 Task: Open Card Training Workshop Planning in Board Resource Allocation Solutions to Workspace Fleet Management and add a team member Softage.3@softage.net, a label Blue, a checklist Project Management Training, an attachment from your computer, a color Blue and finally, add a card description 'Create design mockups for new product' and a comment 'Given the potential impact of this task on our company environmental impact, let us ensure that we approach it with a sense of sustainability and responsibility.'. Add a start date 'Jan 07, 1900' with a due date 'Jan 14, 1900'
Action: Mouse moved to (534, 156)
Screenshot: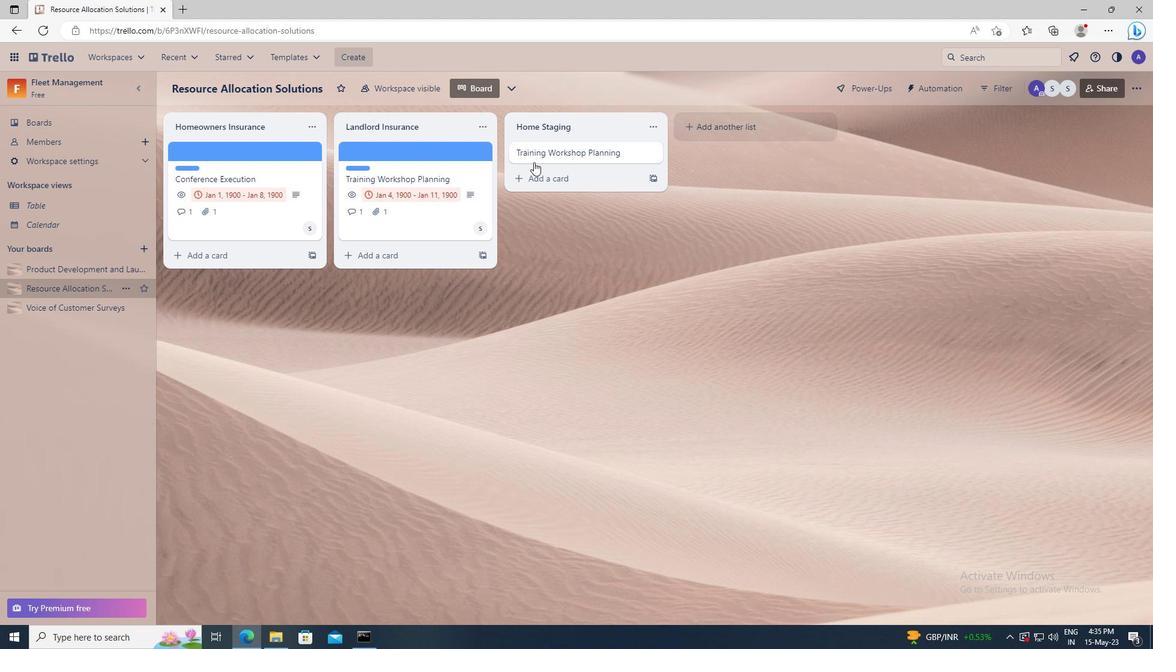 
Action: Mouse pressed left at (534, 156)
Screenshot: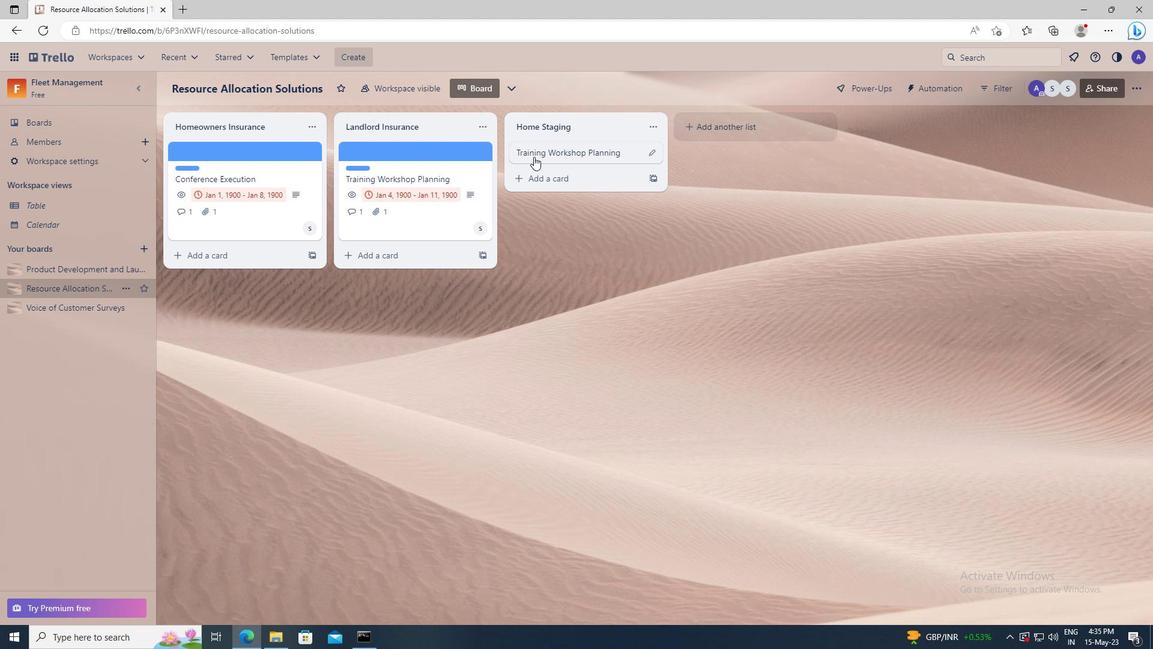 
Action: Mouse moved to (697, 188)
Screenshot: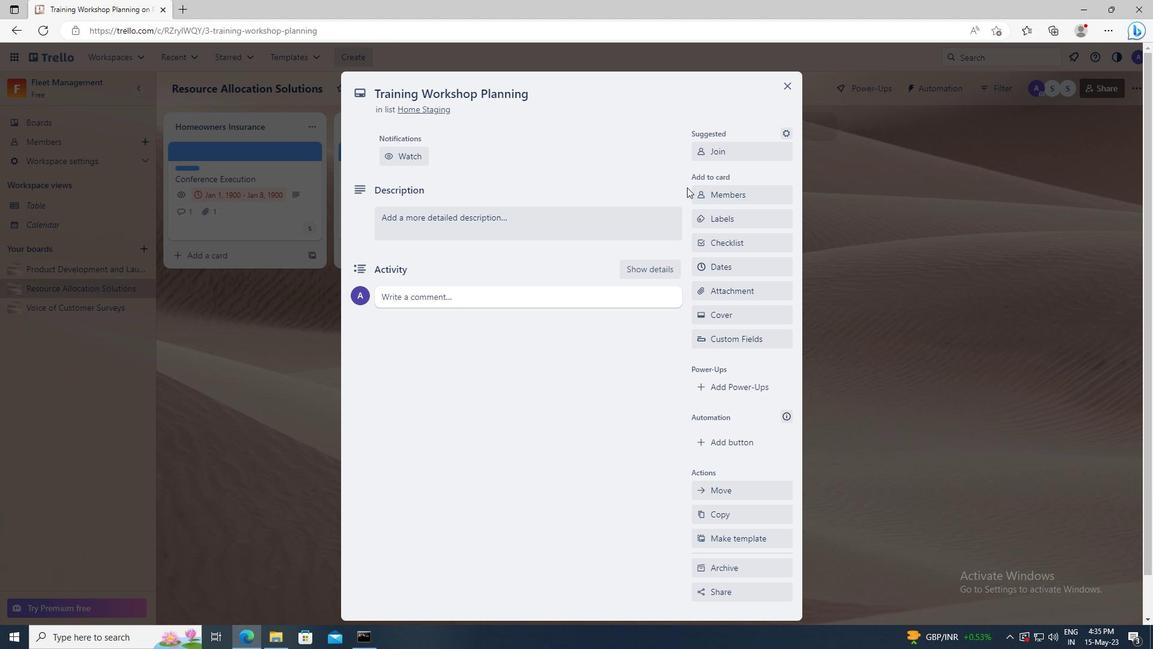 
Action: Mouse pressed left at (697, 188)
Screenshot: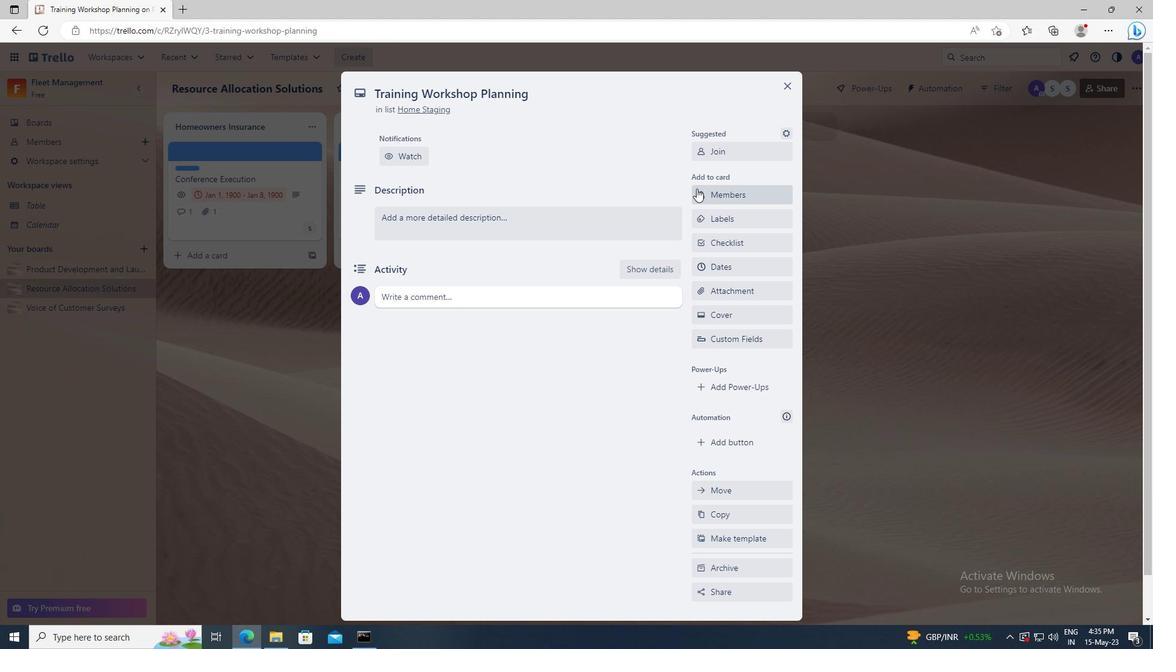 
Action: Mouse moved to (724, 247)
Screenshot: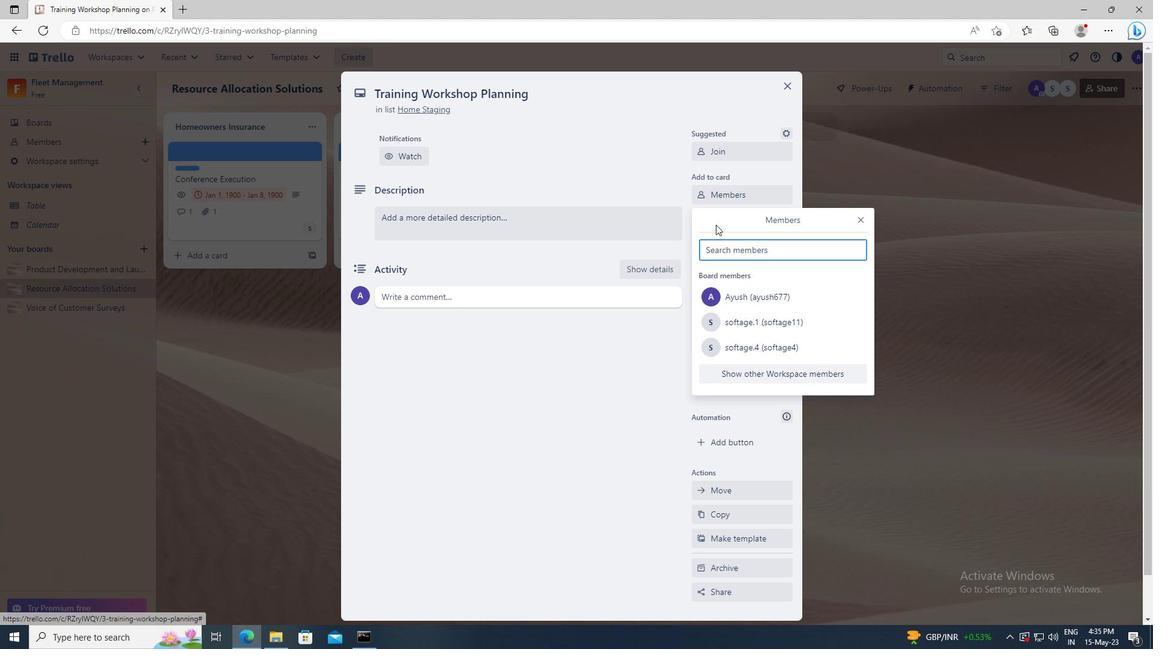 
Action: Mouse pressed left at (724, 247)
Screenshot: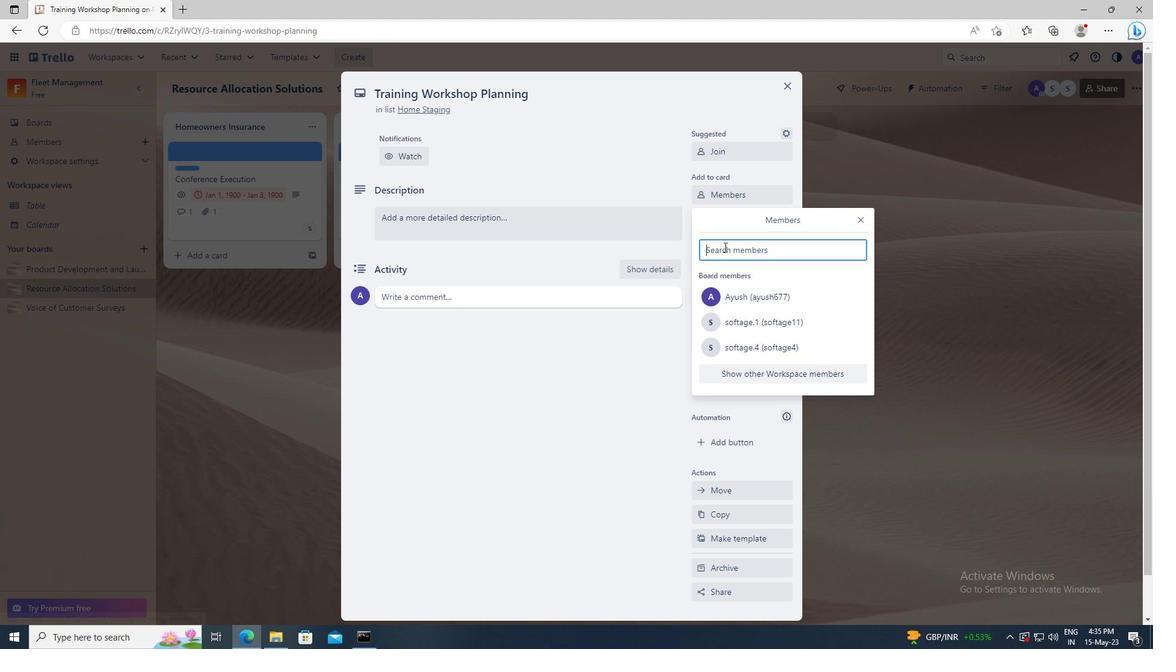 
Action: Key pressed <Key.shift>SOFTAGE.3
Screenshot: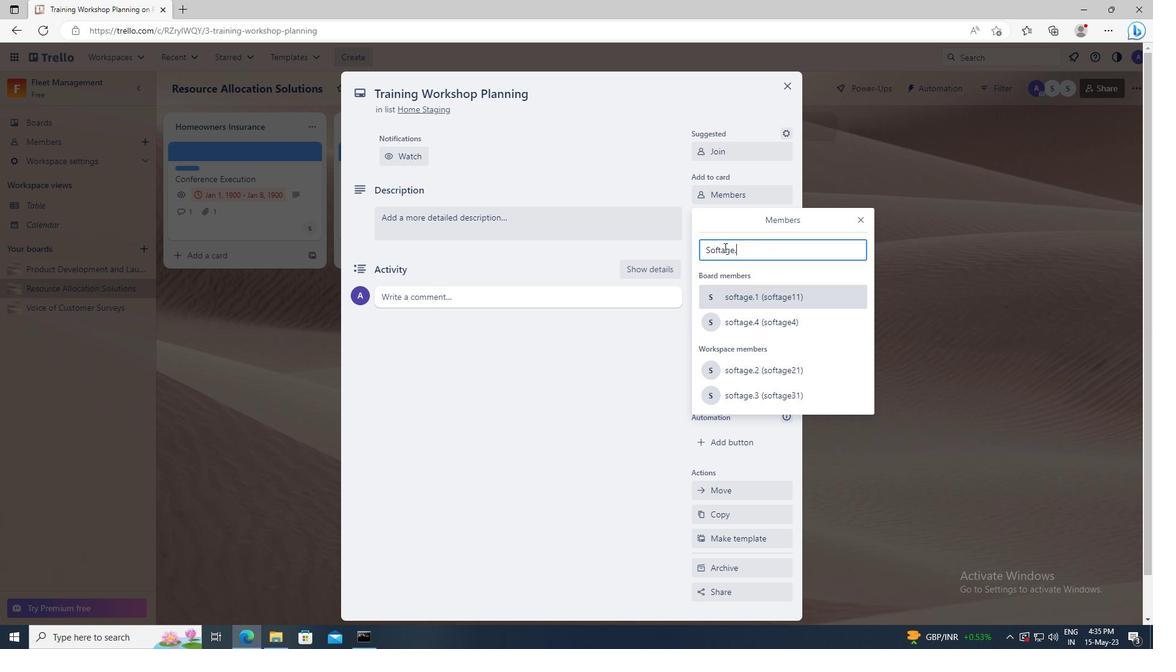 
Action: Mouse moved to (746, 361)
Screenshot: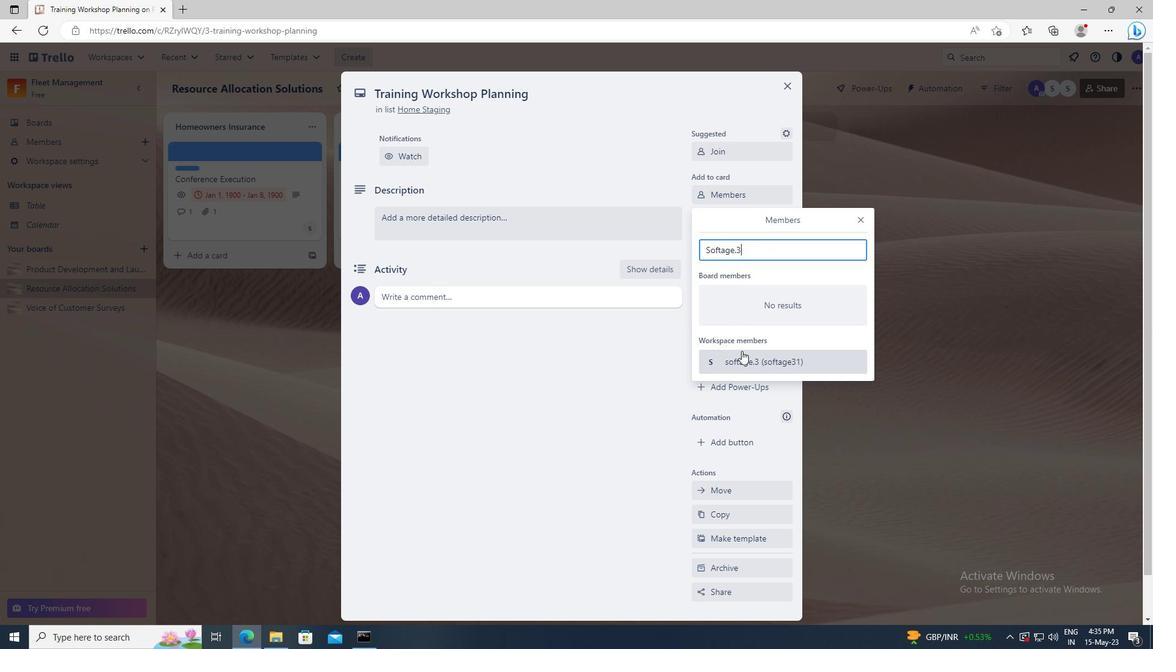 
Action: Mouse pressed left at (746, 361)
Screenshot: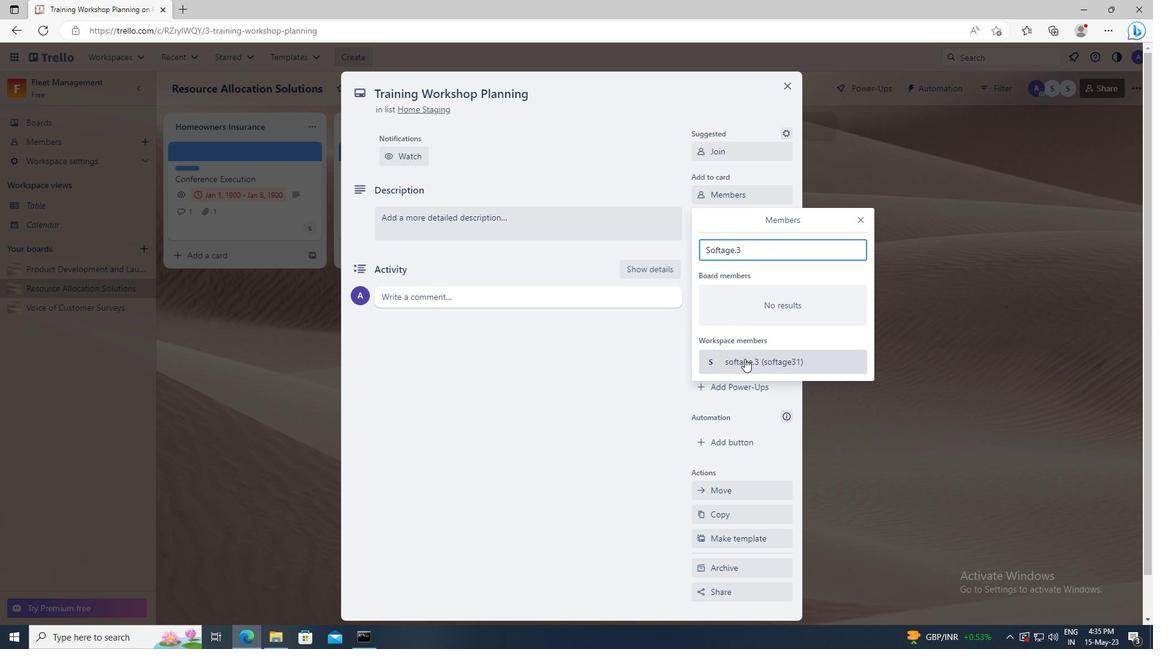 
Action: Mouse moved to (862, 221)
Screenshot: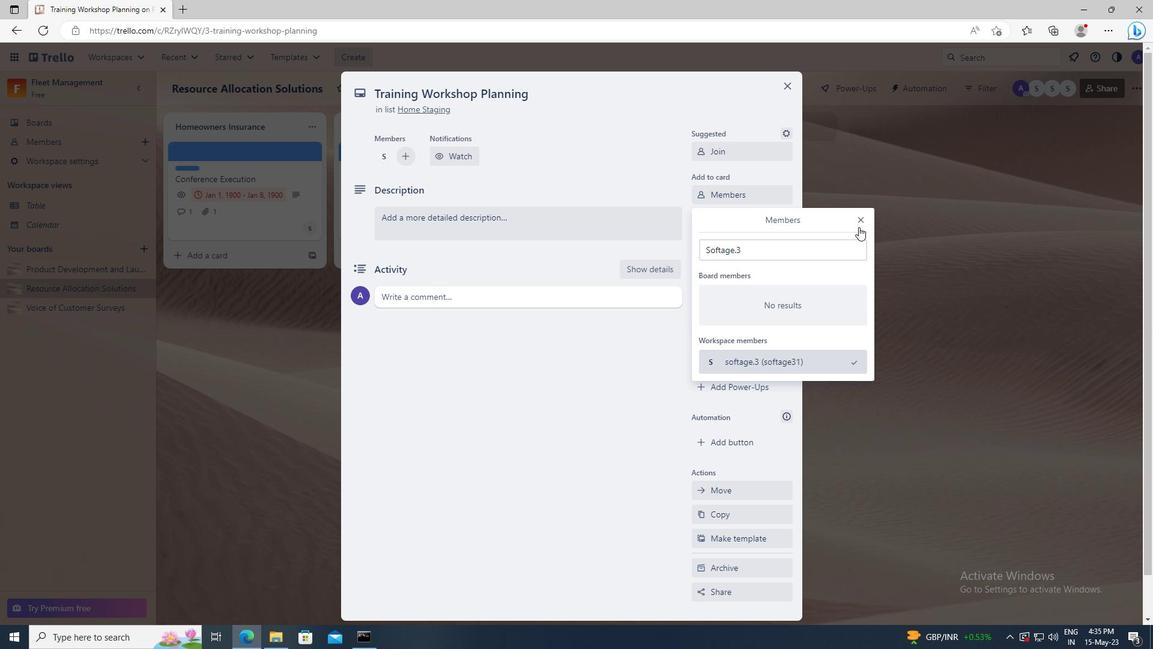 
Action: Mouse pressed left at (862, 221)
Screenshot: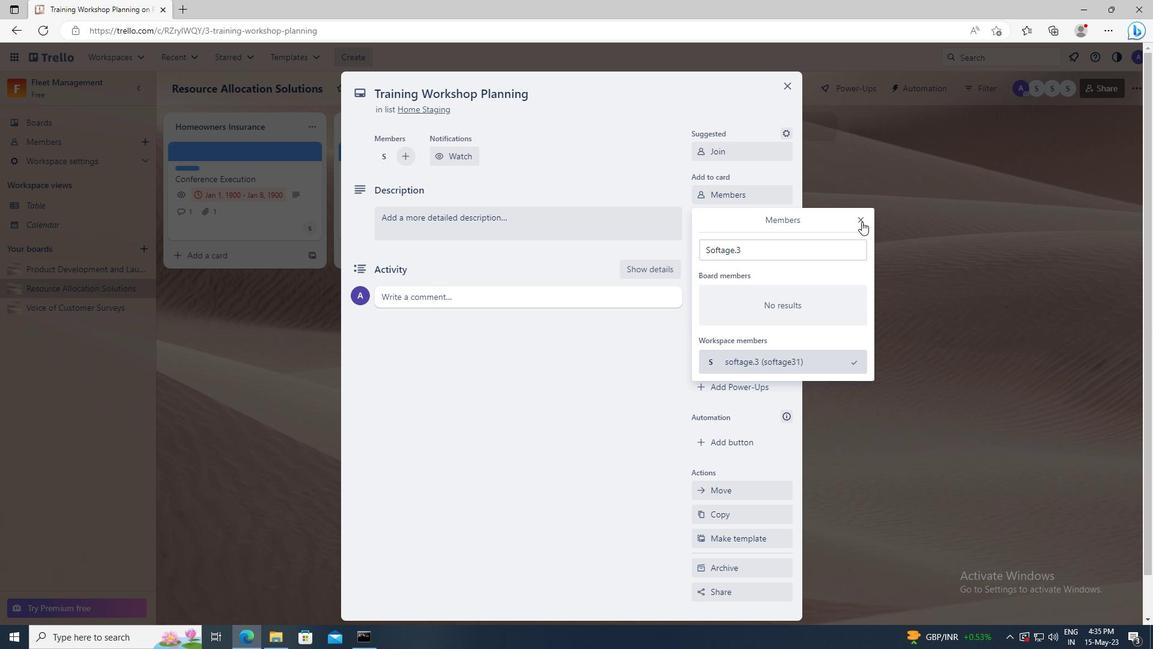 
Action: Mouse moved to (754, 218)
Screenshot: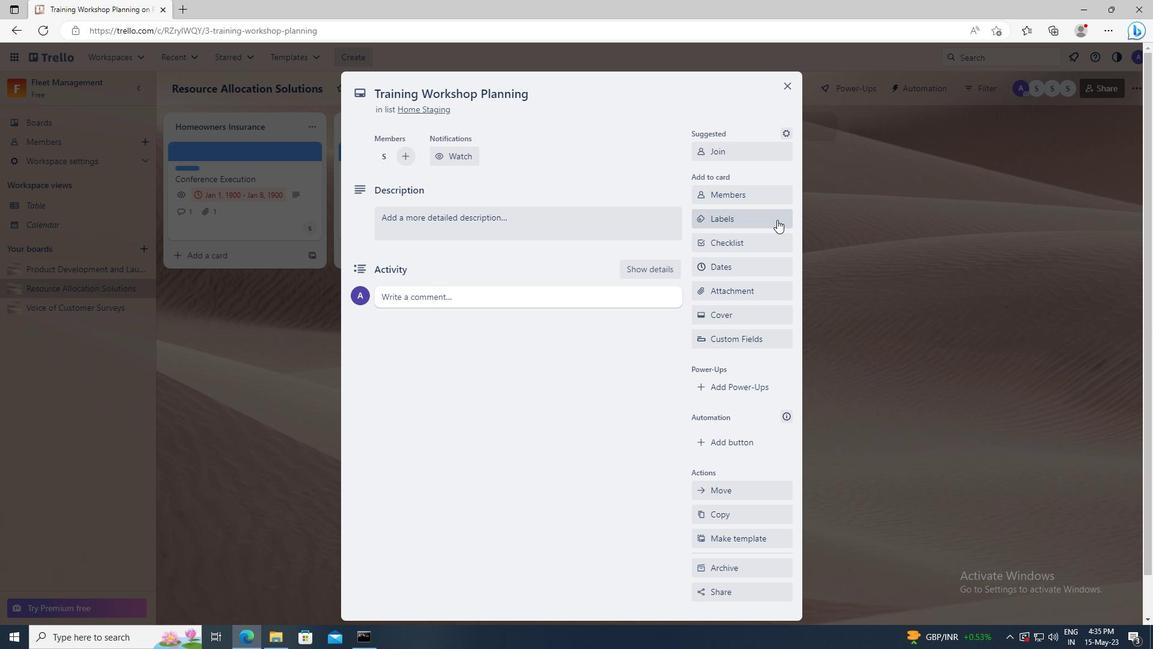 
Action: Mouse pressed left at (754, 218)
Screenshot: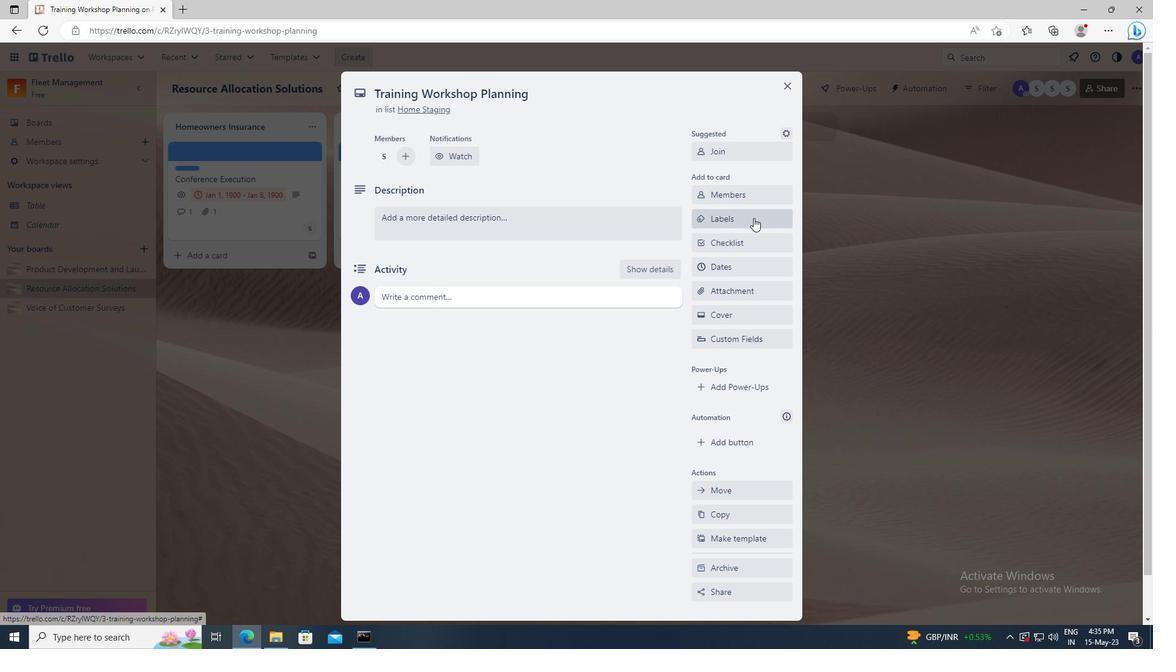 
Action: Mouse moved to (774, 453)
Screenshot: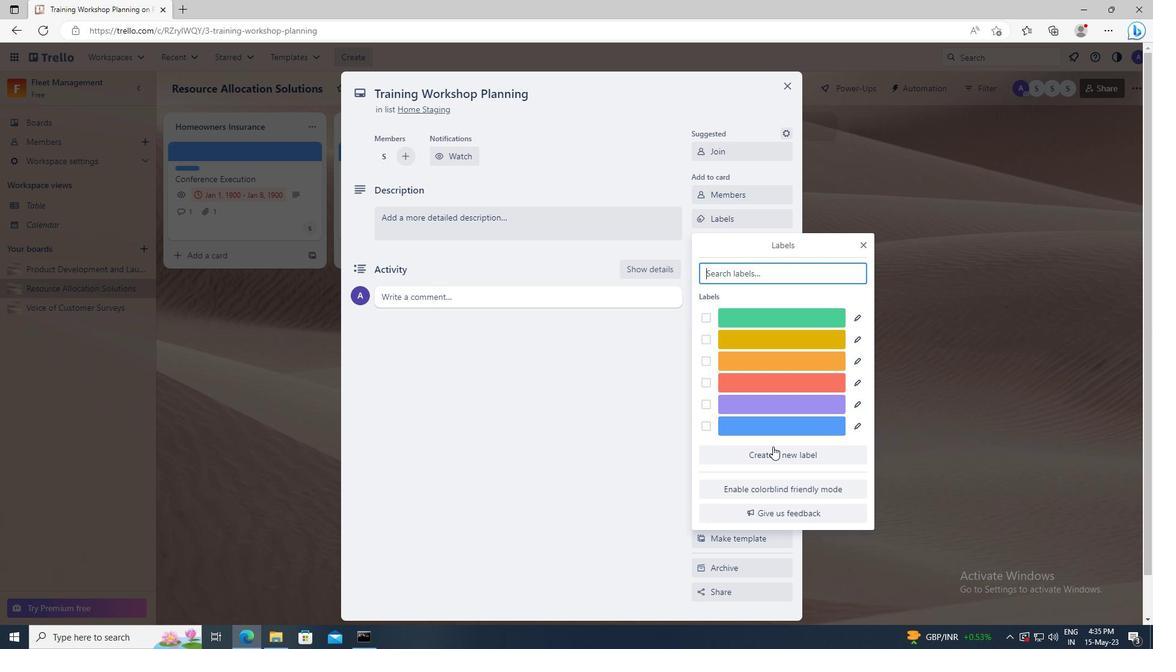 
Action: Mouse pressed left at (774, 453)
Screenshot: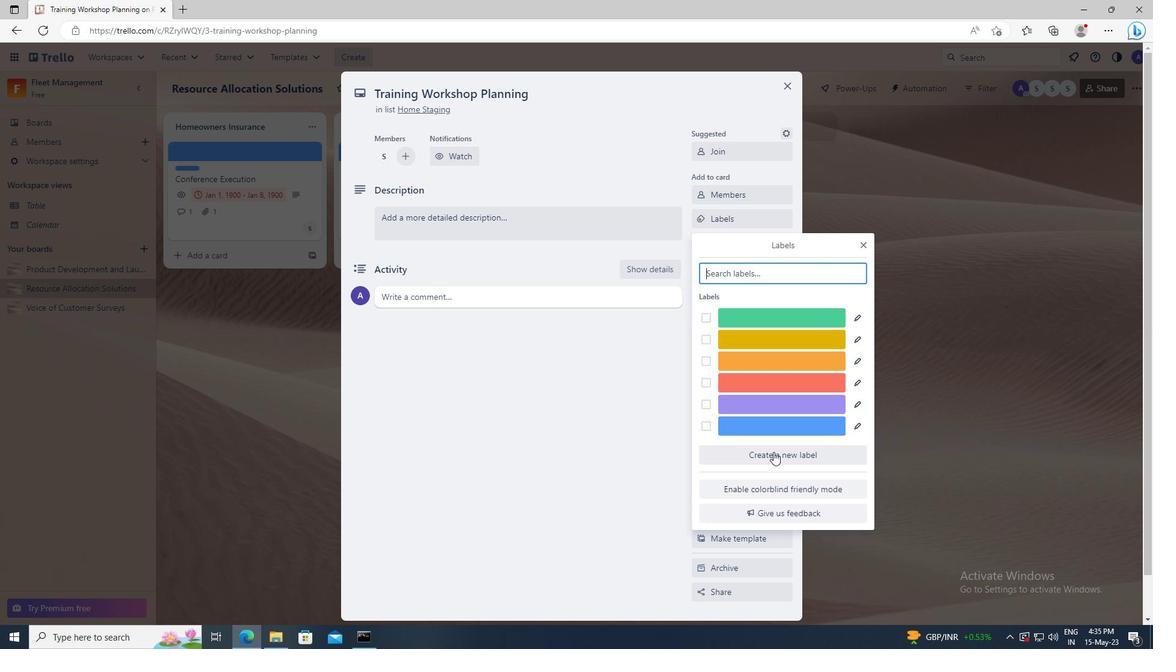 
Action: Mouse moved to (719, 485)
Screenshot: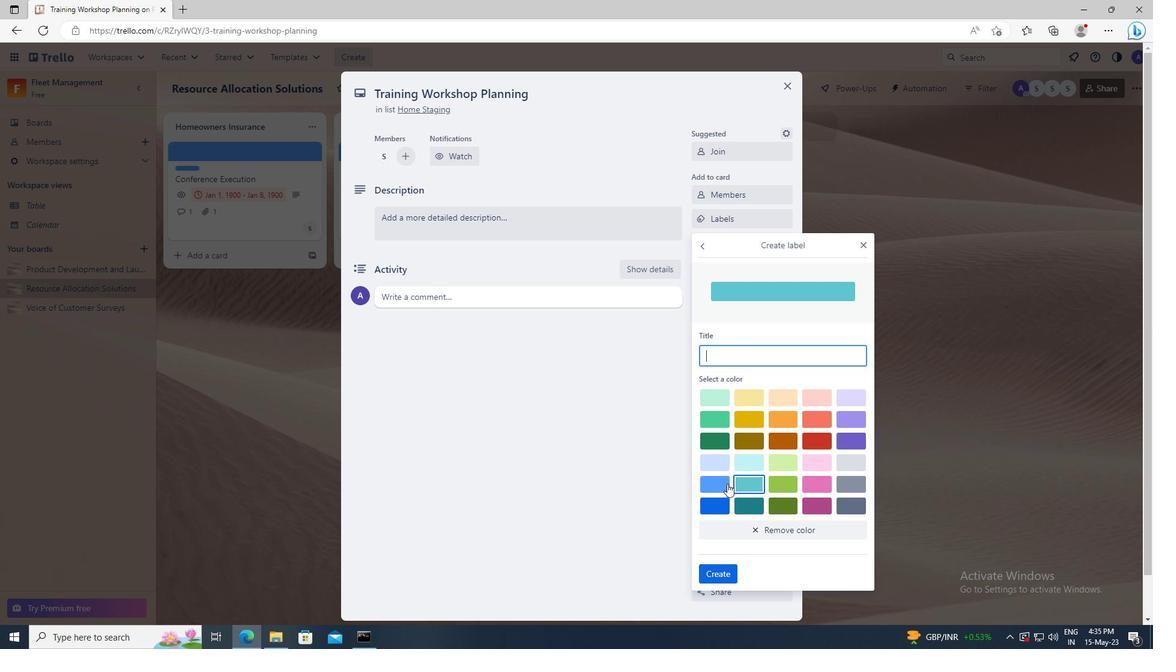 
Action: Mouse pressed left at (719, 485)
Screenshot: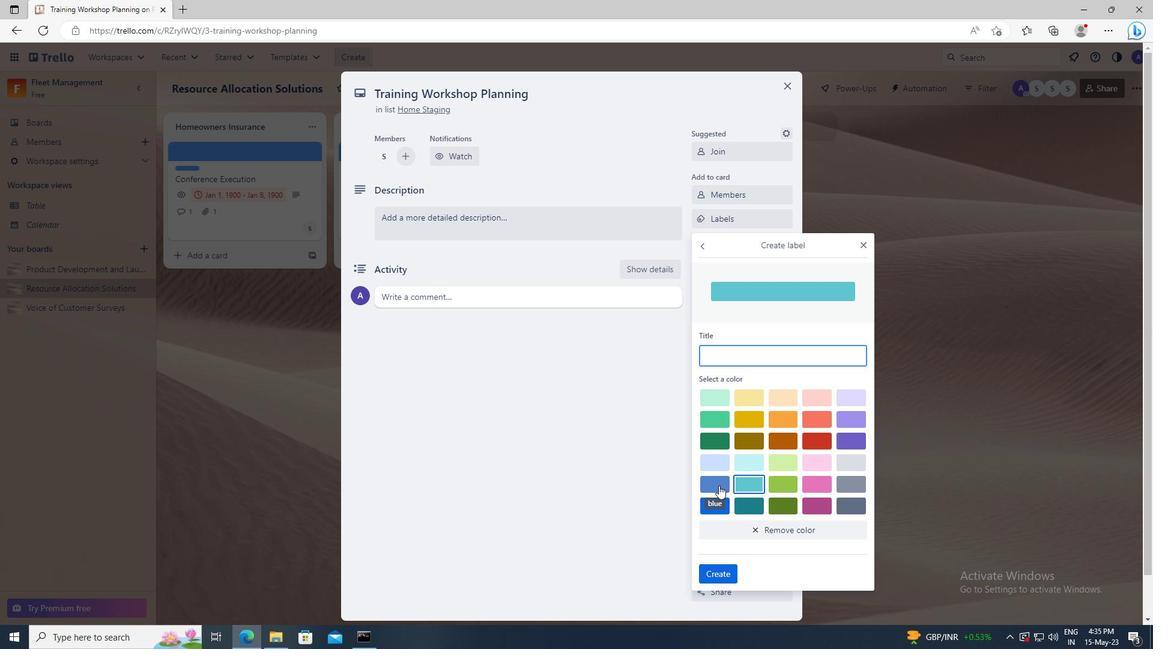 
Action: Mouse moved to (719, 573)
Screenshot: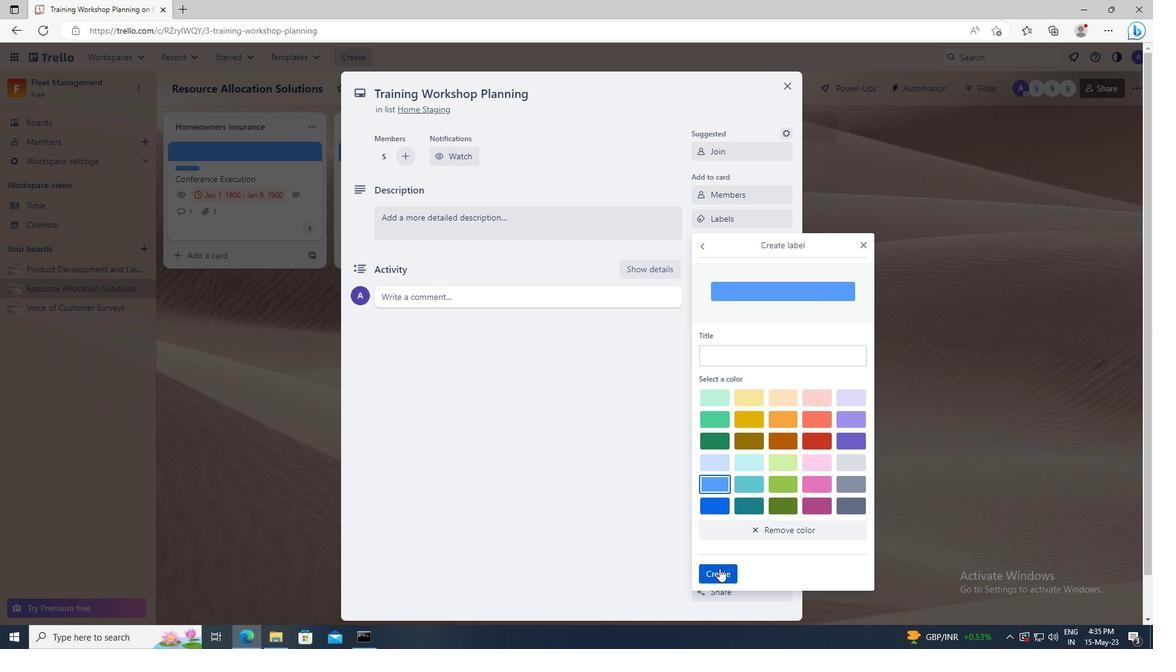 
Action: Mouse pressed left at (719, 573)
Screenshot: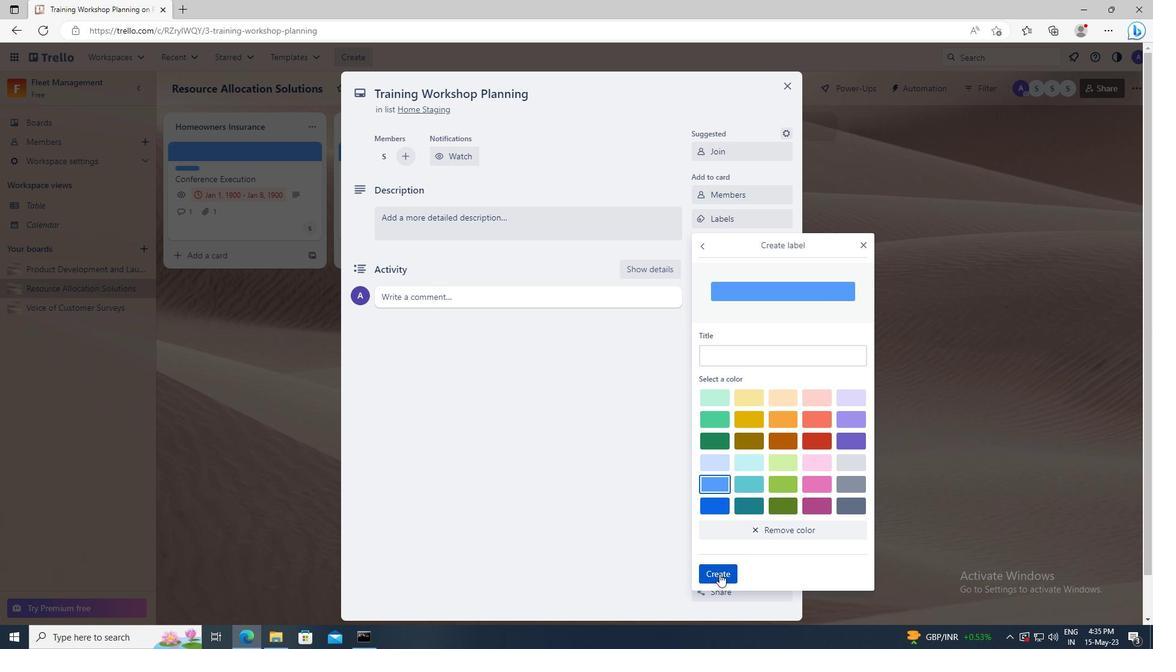 
Action: Mouse moved to (867, 245)
Screenshot: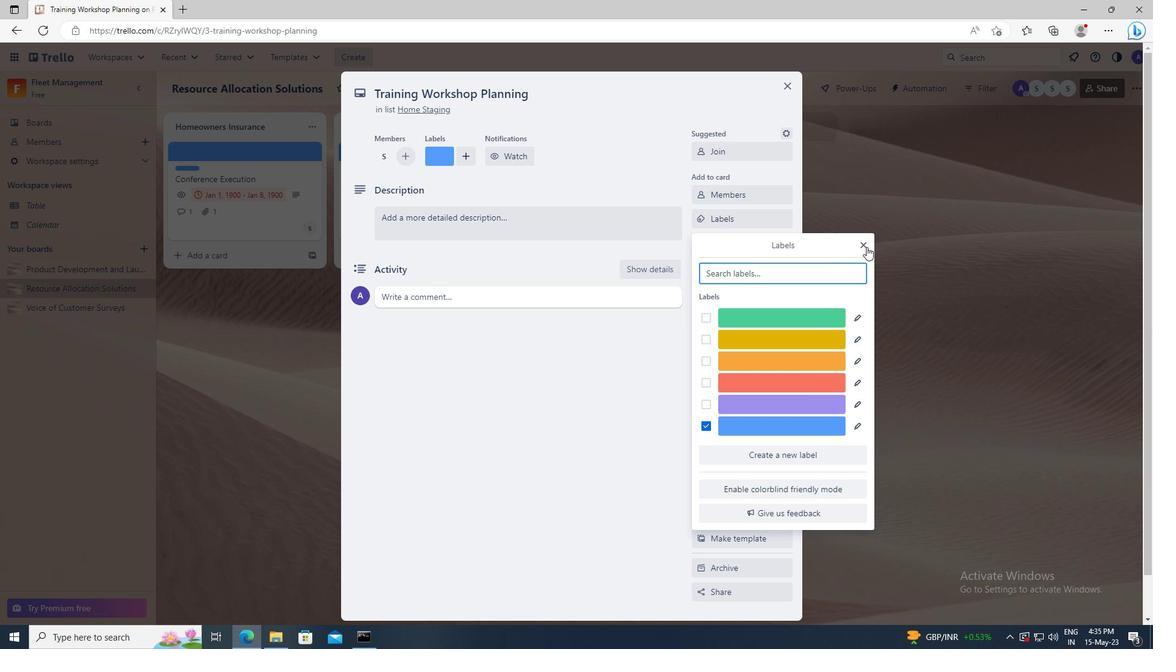 
Action: Mouse pressed left at (867, 245)
Screenshot: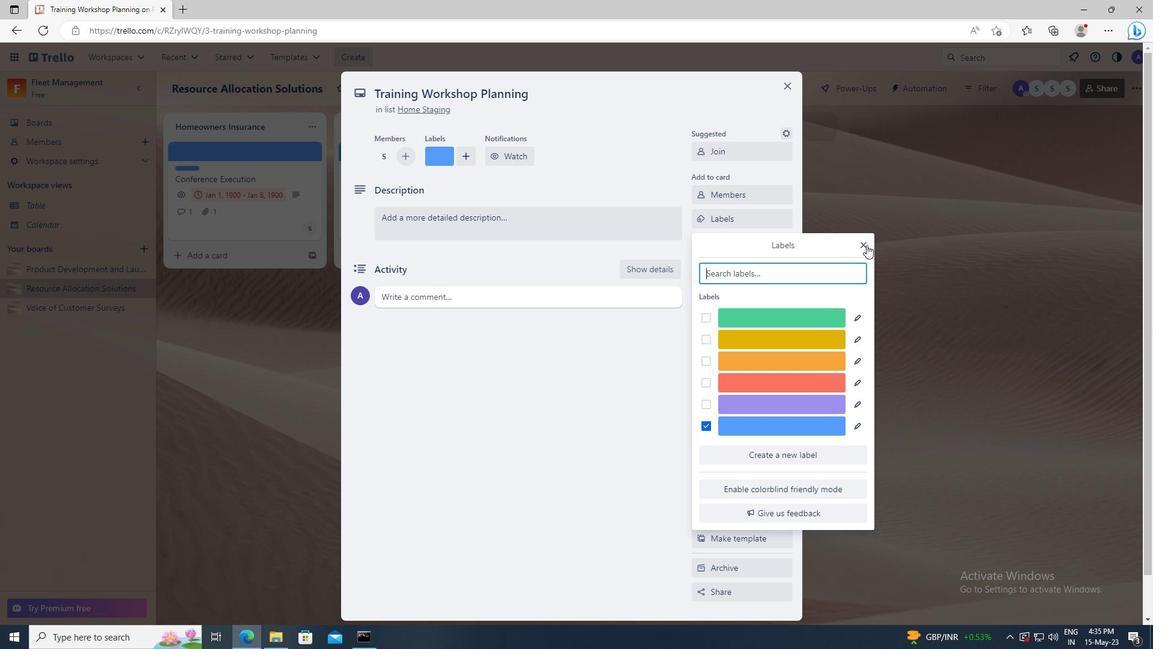 
Action: Mouse moved to (705, 245)
Screenshot: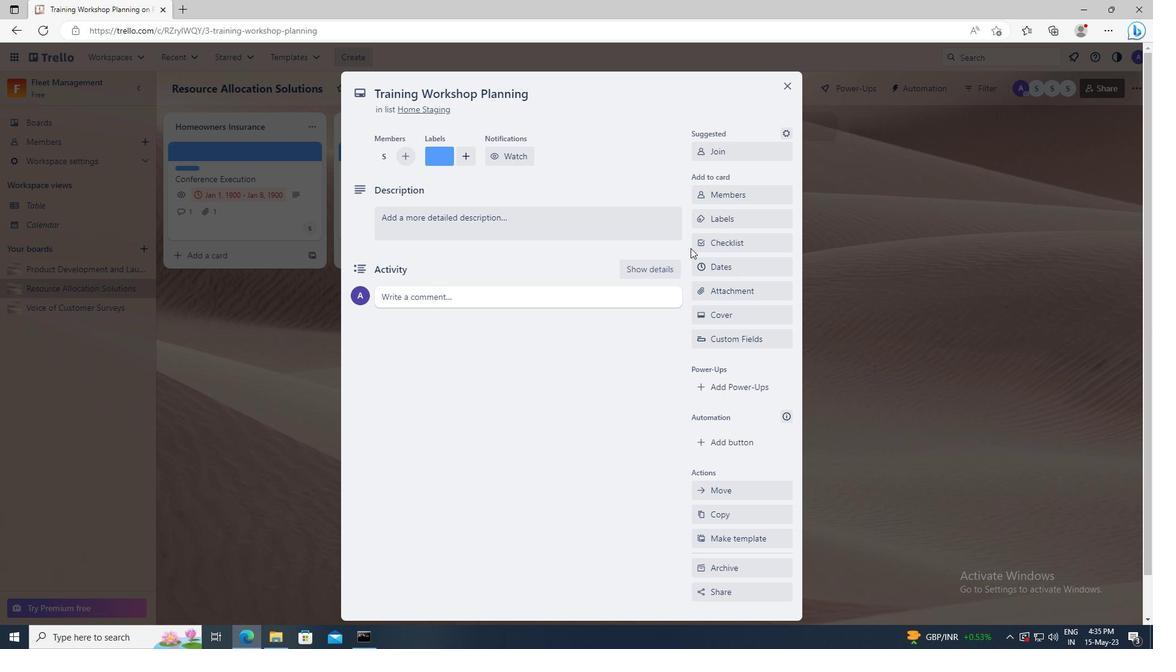 
Action: Mouse pressed left at (705, 245)
Screenshot: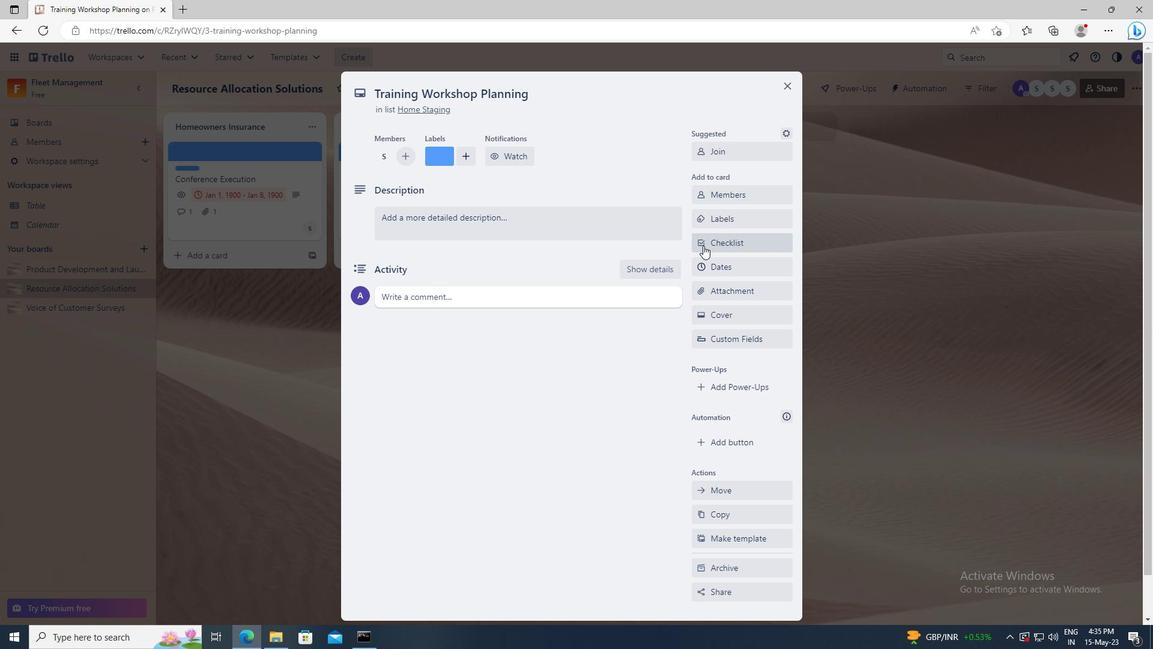 
Action: Key pressed <Key.shift>PROJECT<Key.space><Key.shift>MANAGEMENT<Key.space><Key.shift>TRAINING
Screenshot: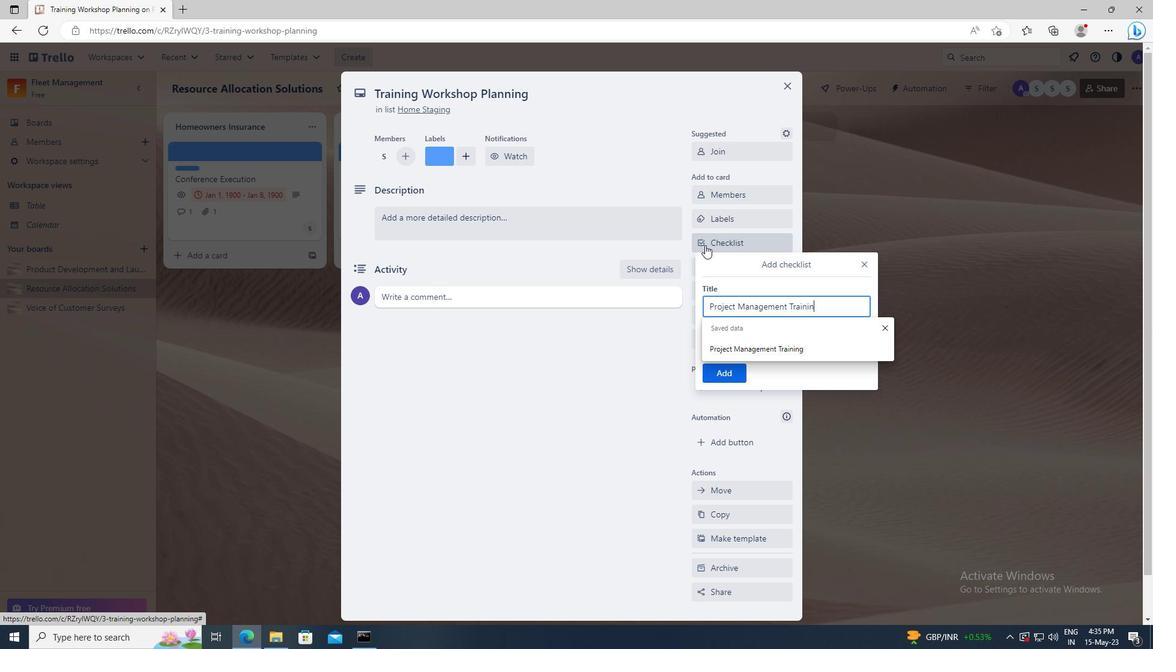 
Action: Mouse moved to (724, 376)
Screenshot: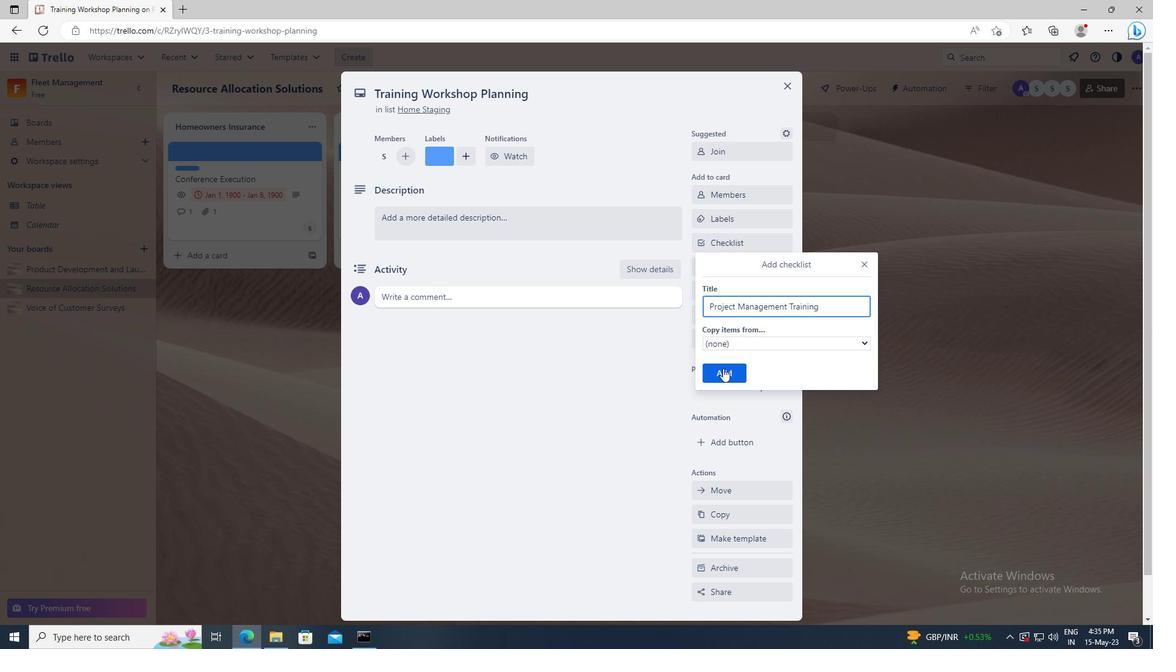 
Action: Mouse pressed left at (724, 376)
Screenshot: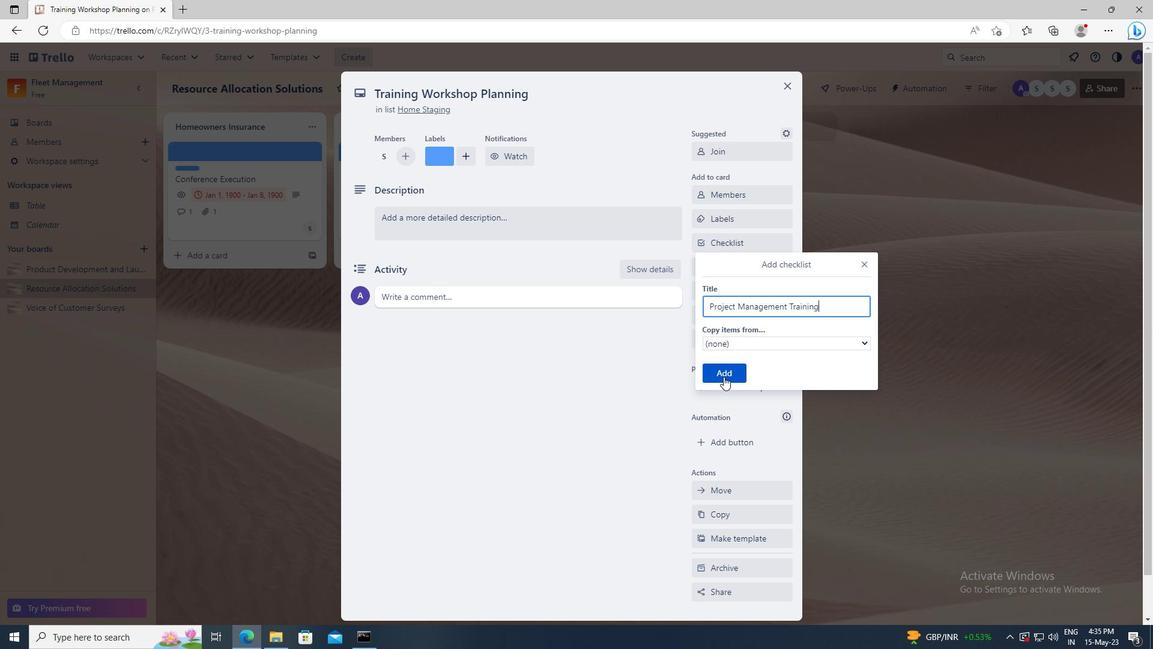 
Action: Mouse moved to (724, 294)
Screenshot: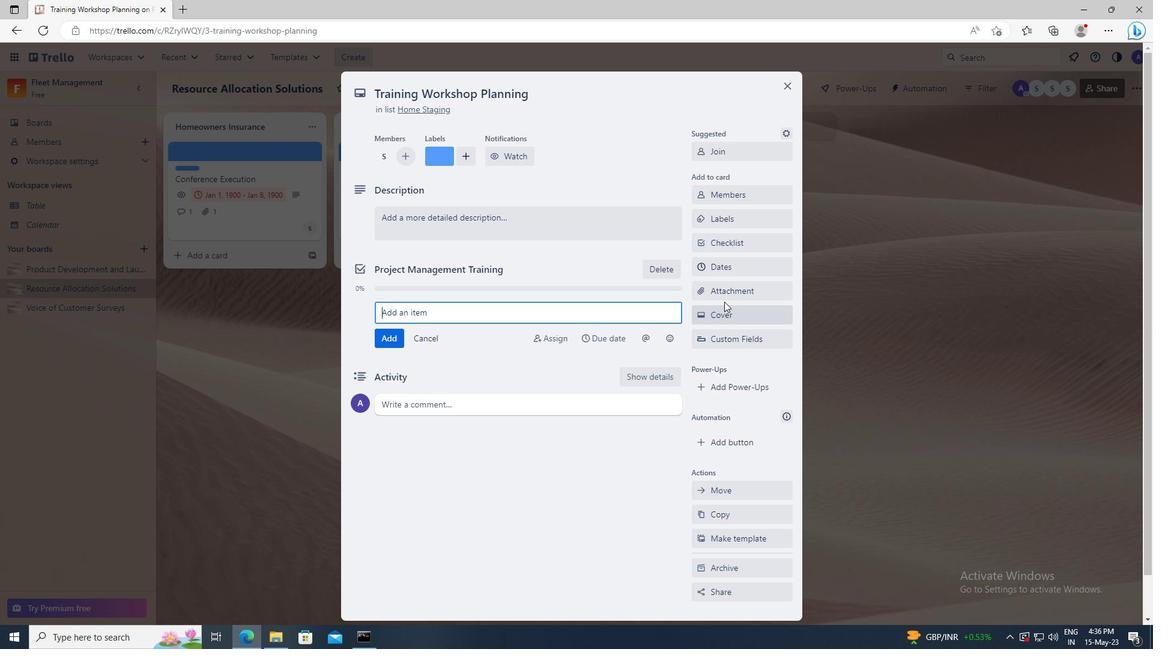 
Action: Mouse pressed left at (724, 294)
Screenshot: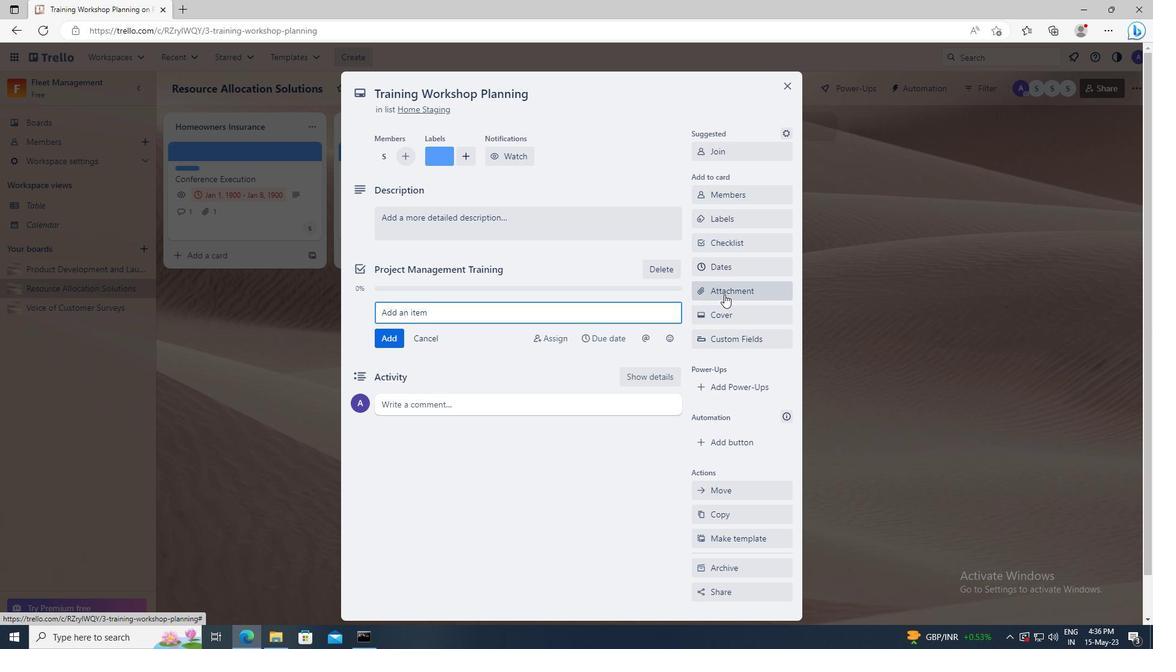 
Action: Mouse moved to (724, 341)
Screenshot: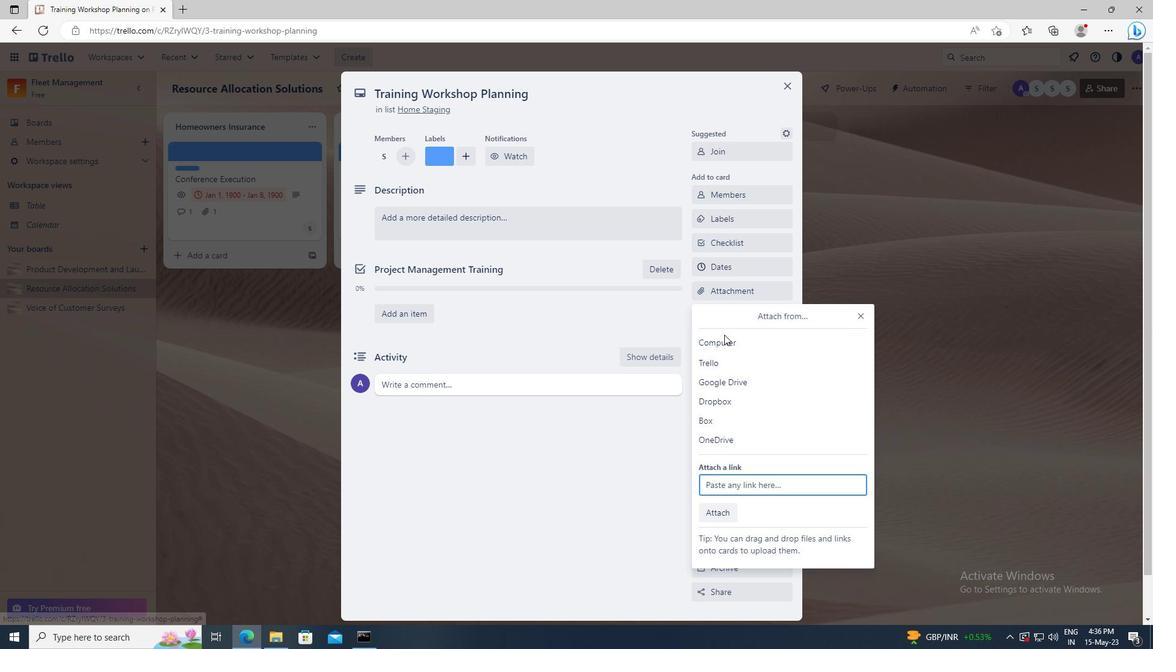 
Action: Mouse pressed left at (724, 341)
Screenshot: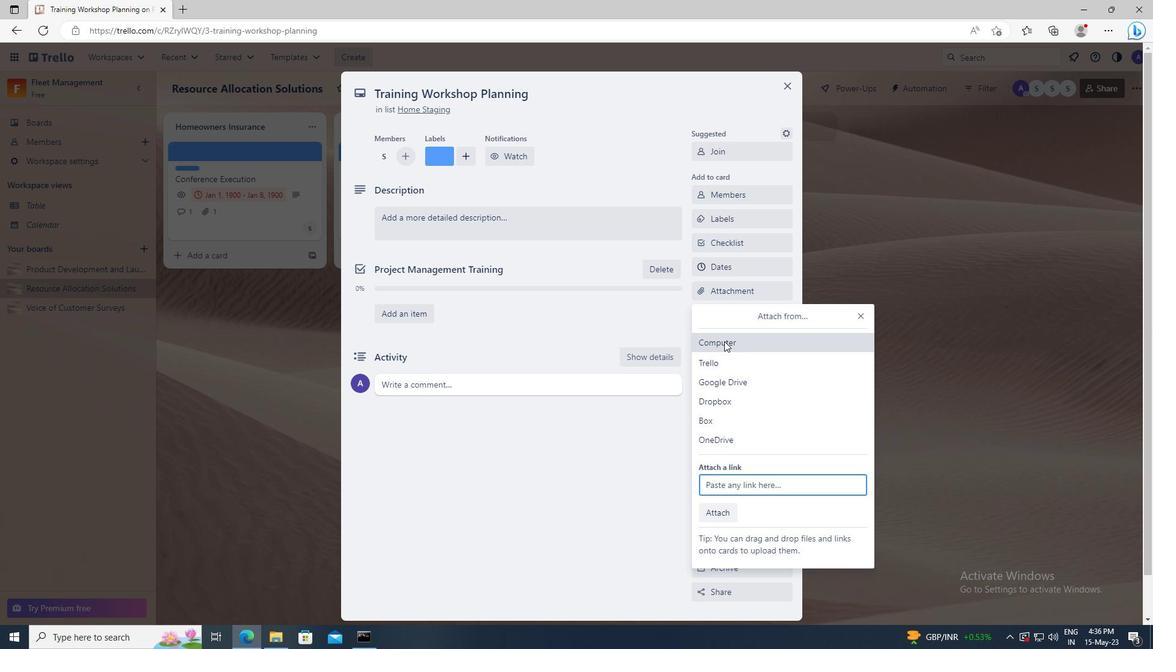 
Action: Mouse moved to (325, 106)
Screenshot: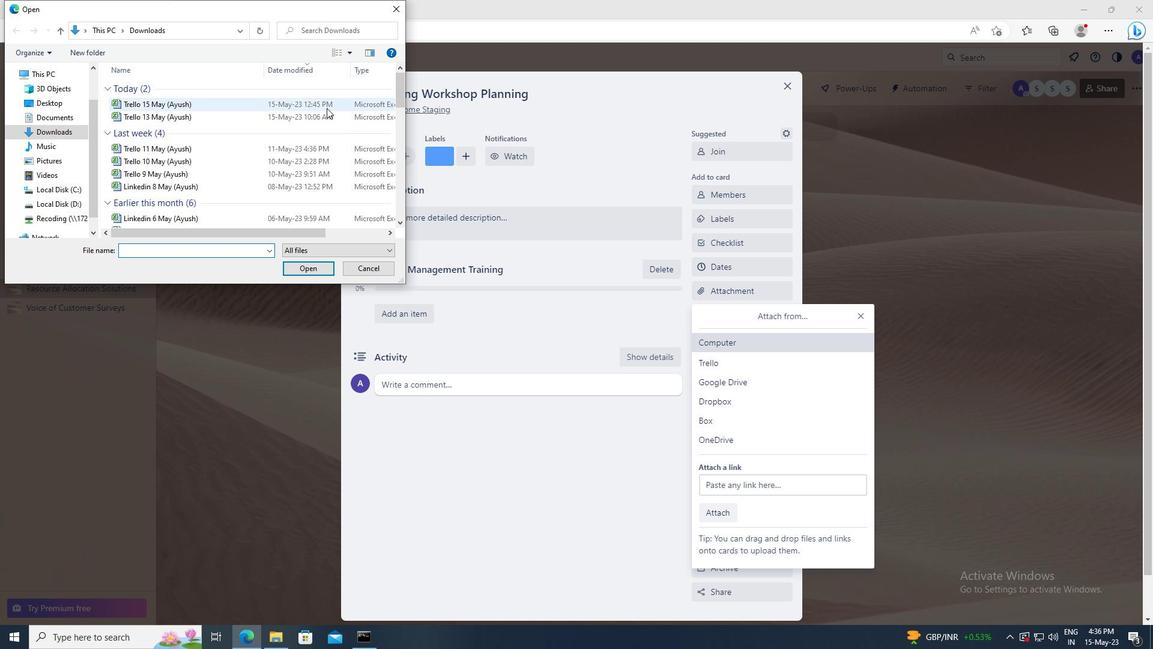 
Action: Mouse pressed left at (325, 106)
Screenshot: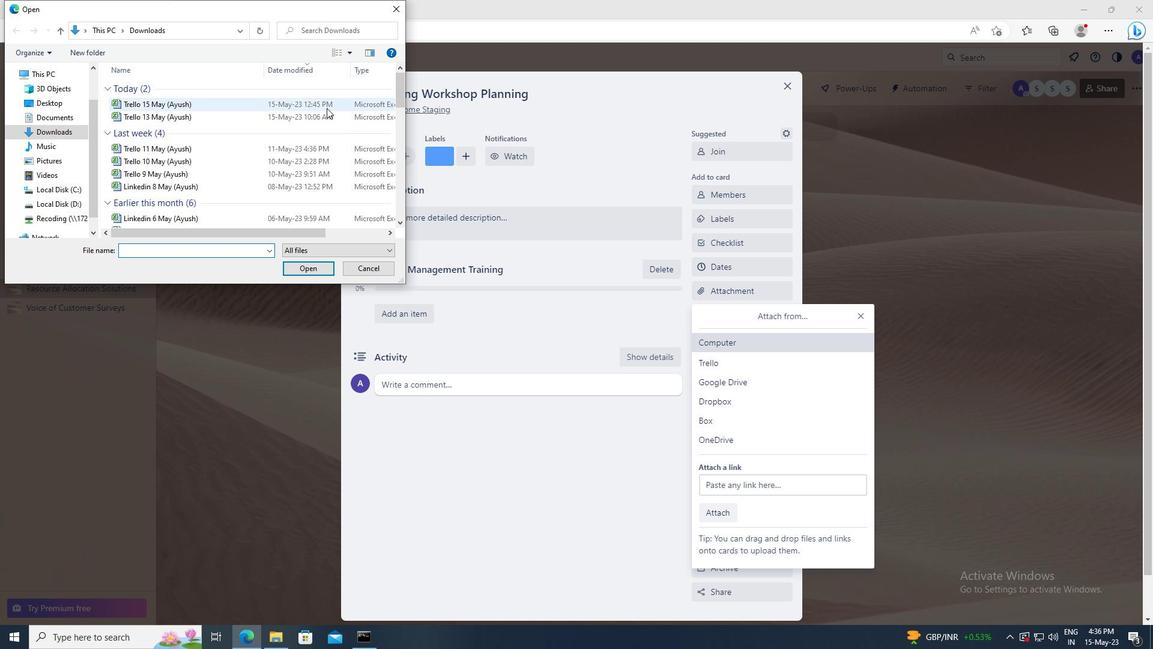 
Action: Mouse moved to (325, 268)
Screenshot: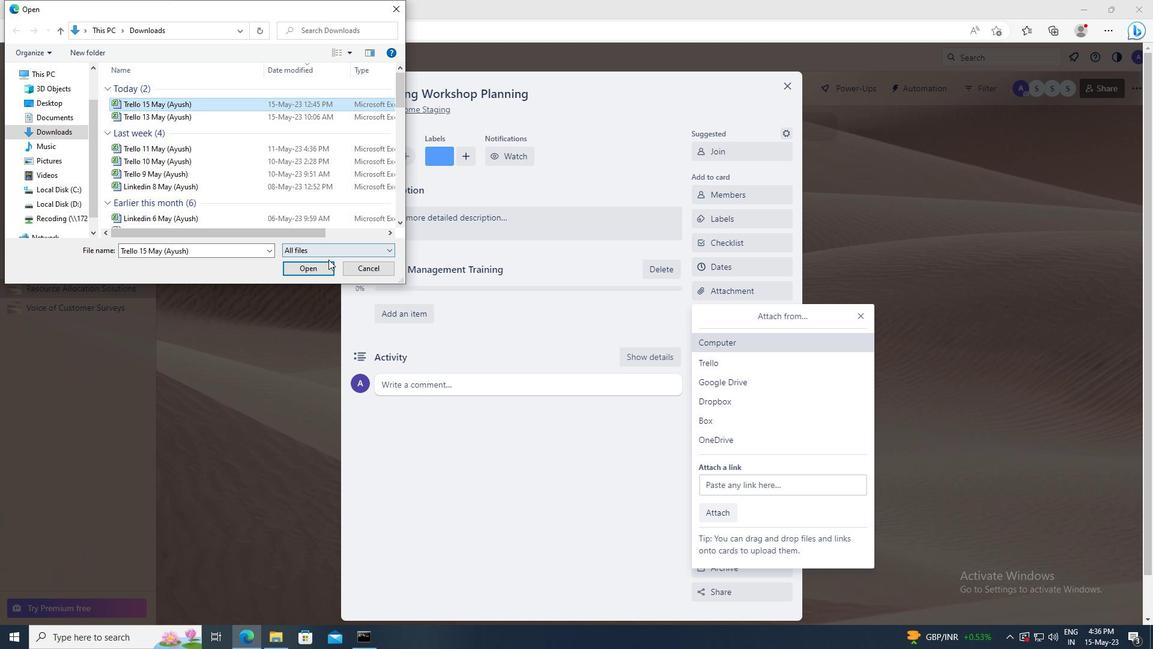 
Action: Mouse pressed left at (325, 268)
Screenshot: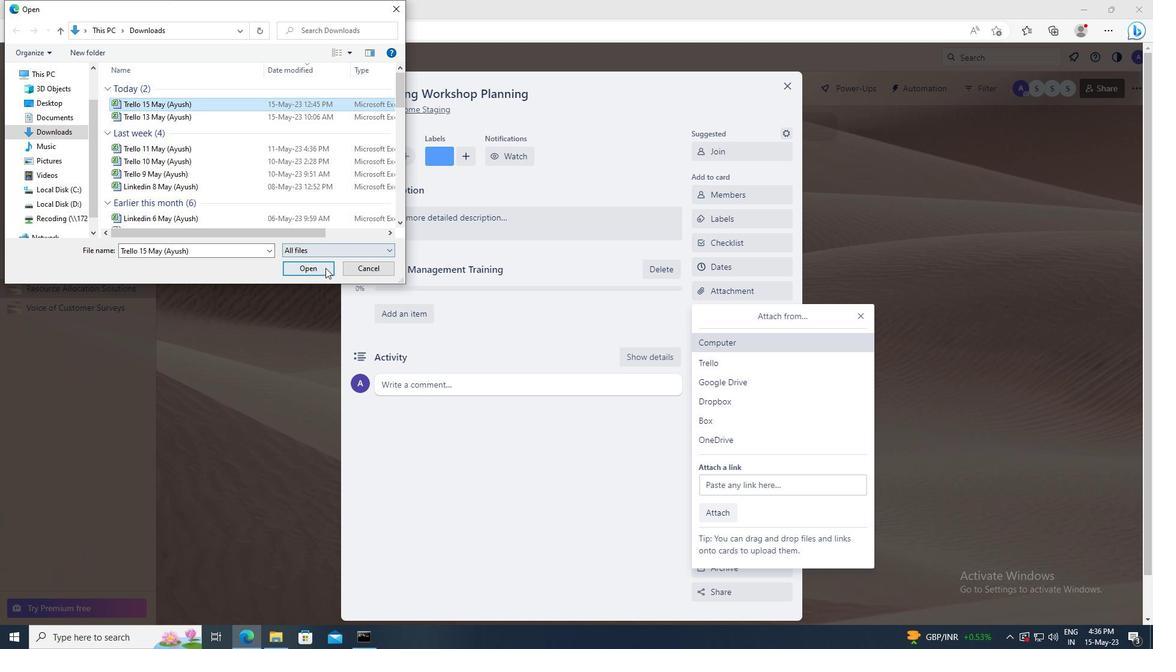 
Action: Mouse moved to (705, 312)
Screenshot: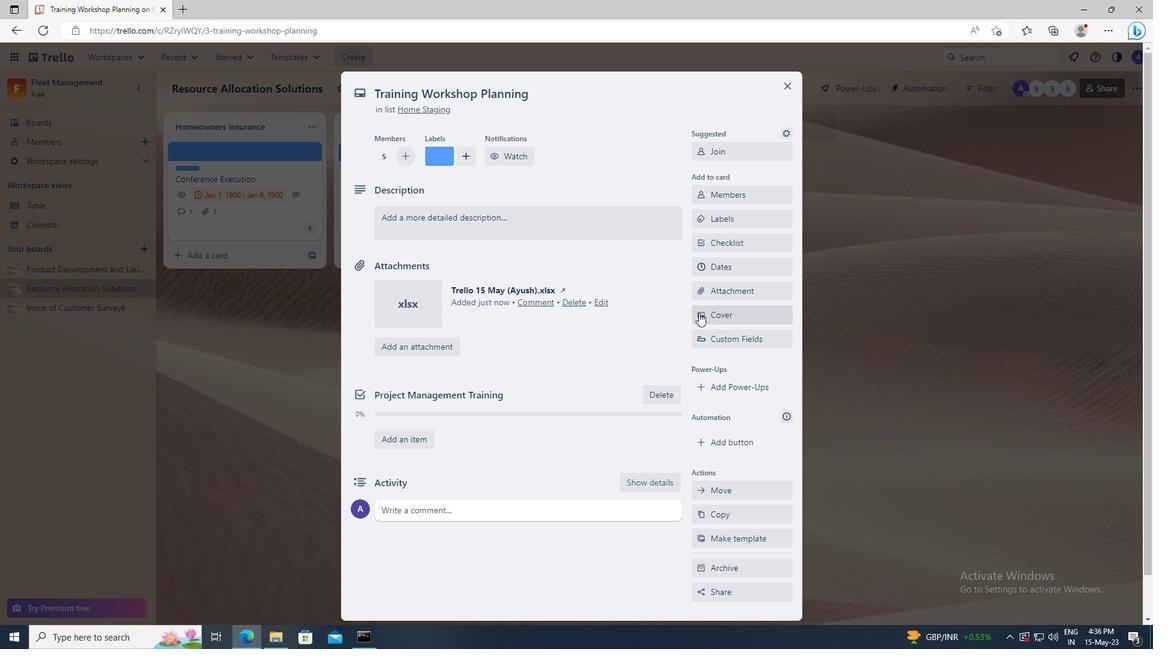 
Action: Mouse pressed left at (705, 312)
Screenshot: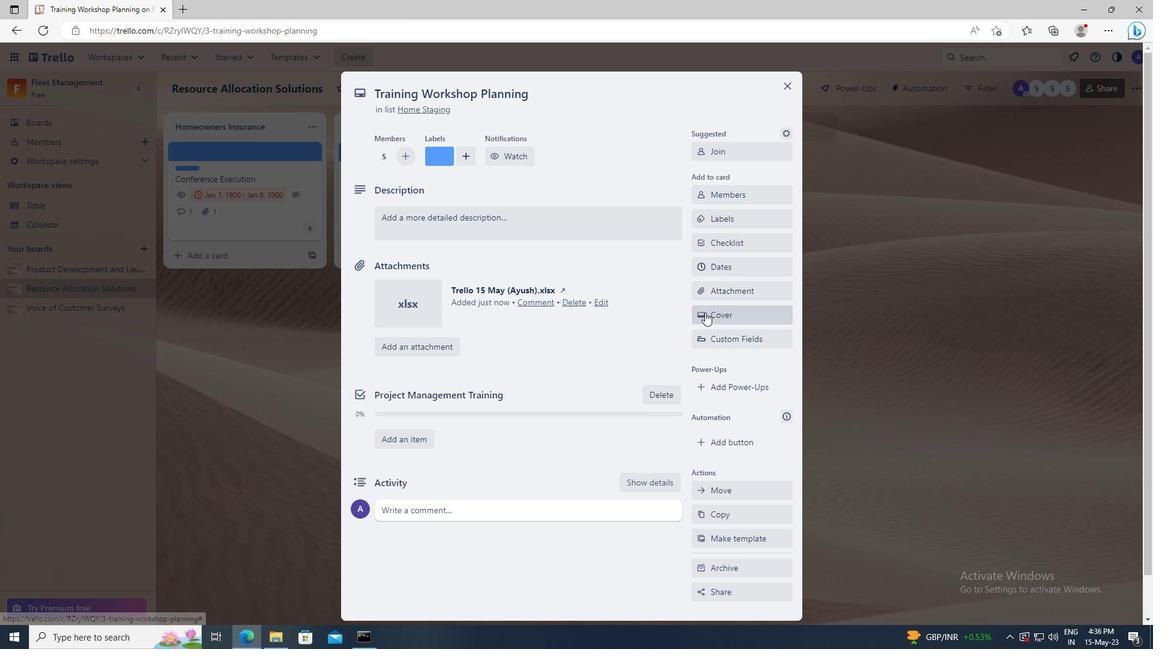 
Action: Mouse moved to (710, 406)
Screenshot: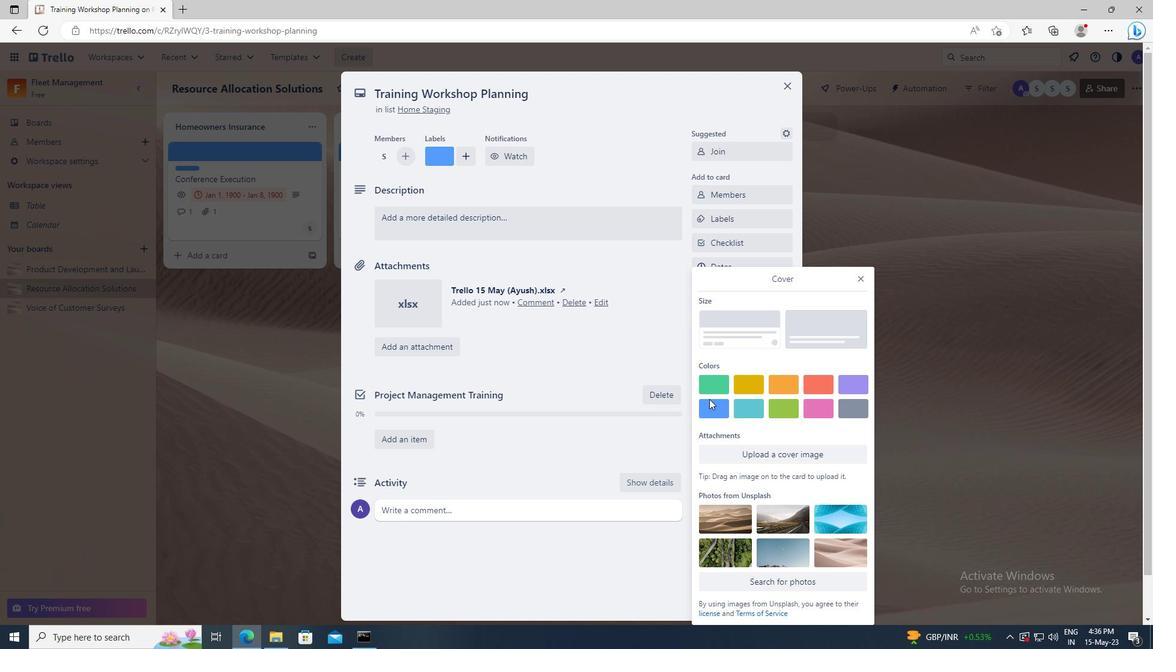 
Action: Mouse pressed left at (710, 406)
Screenshot: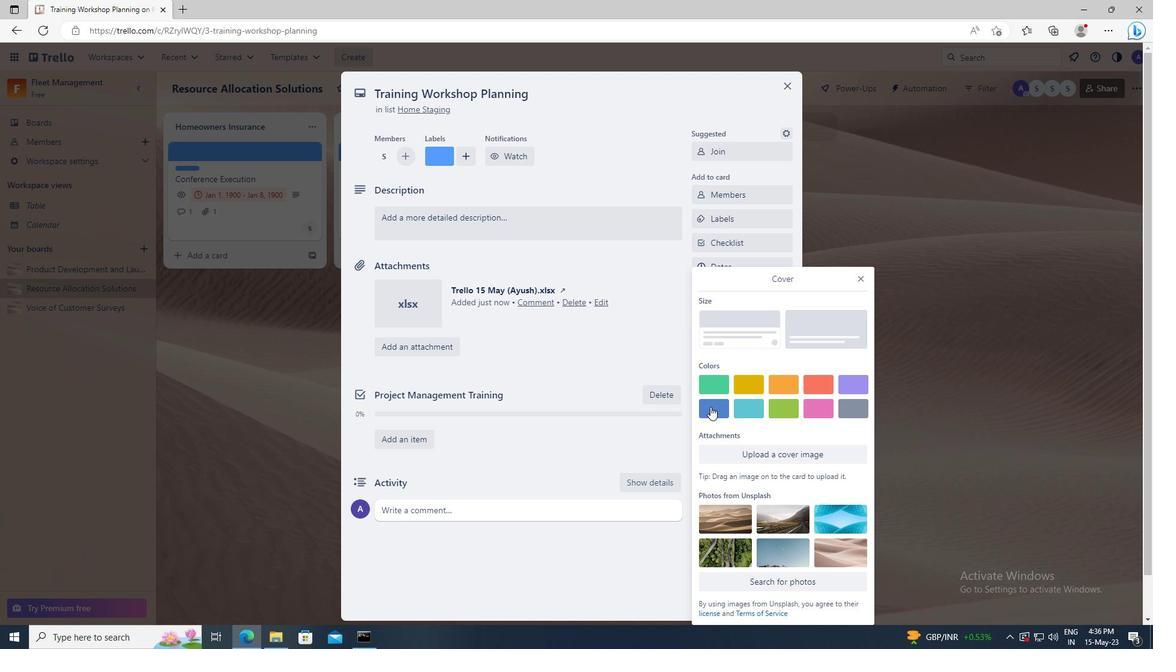
Action: Mouse moved to (859, 252)
Screenshot: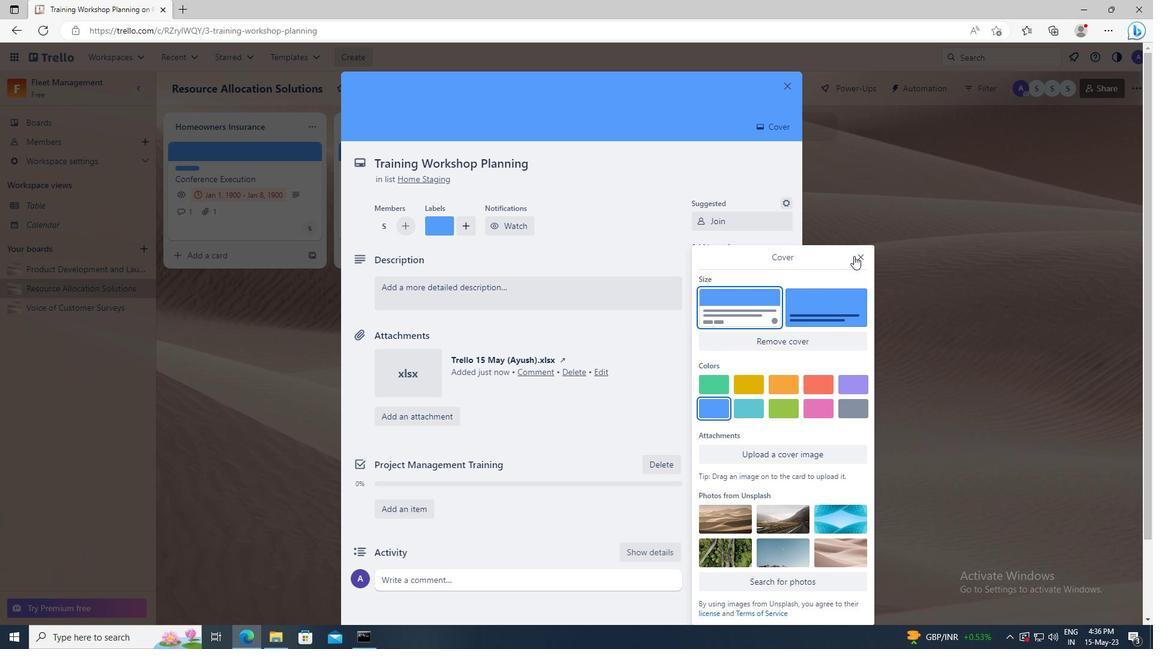 
Action: Mouse pressed left at (859, 252)
Screenshot: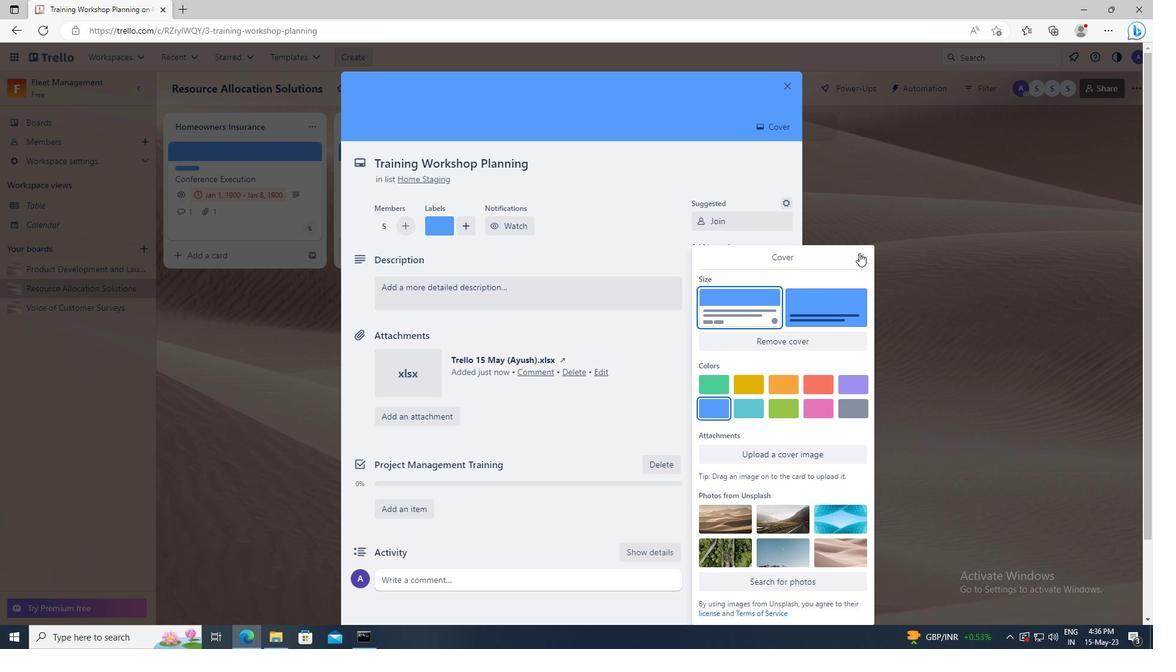 
Action: Mouse moved to (569, 294)
Screenshot: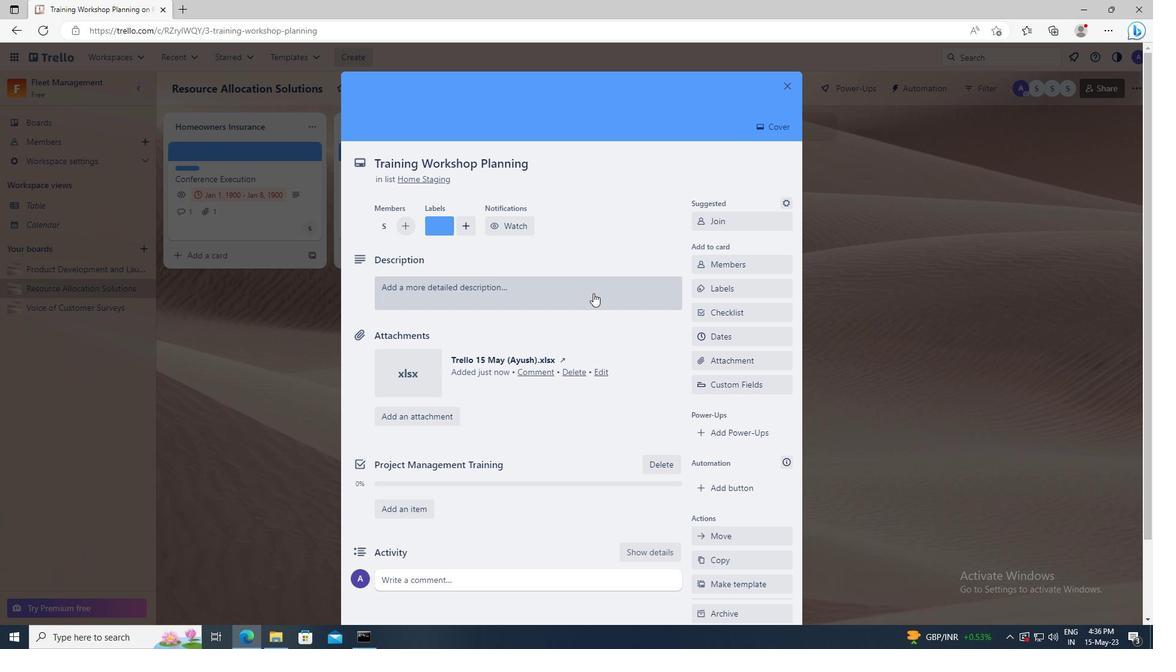 
Action: Mouse pressed left at (569, 294)
Screenshot: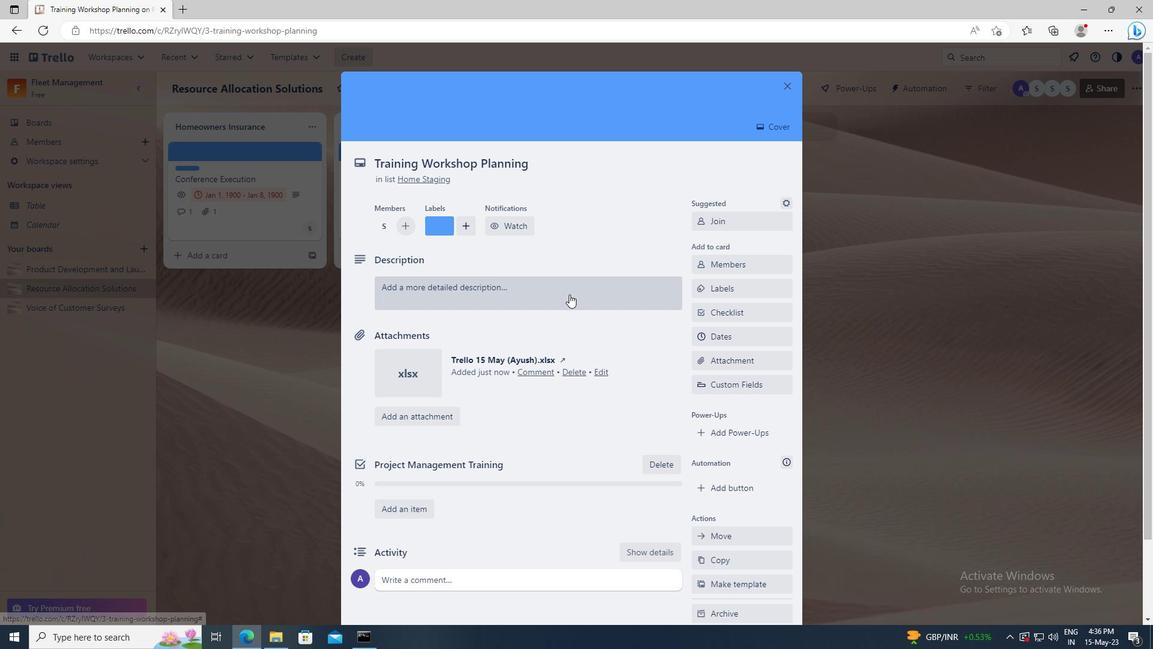 
Action: Key pressed <Key.shift>CREATE<Key.space>DESIGN<Key.space>MOCKUPS<Key.space>FOR<Key.space>NEW<Key.space>PRODUCT
Screenshot: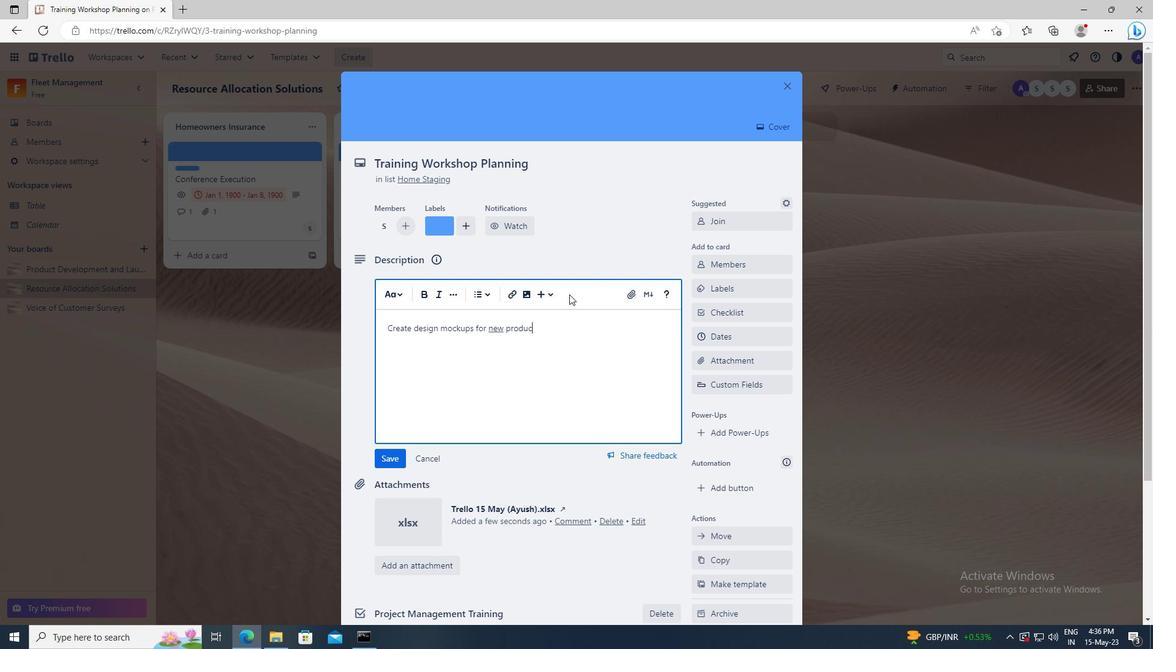 
Action: Mouse scrolled (569, 293) with delta (0, 0)
Screenshot: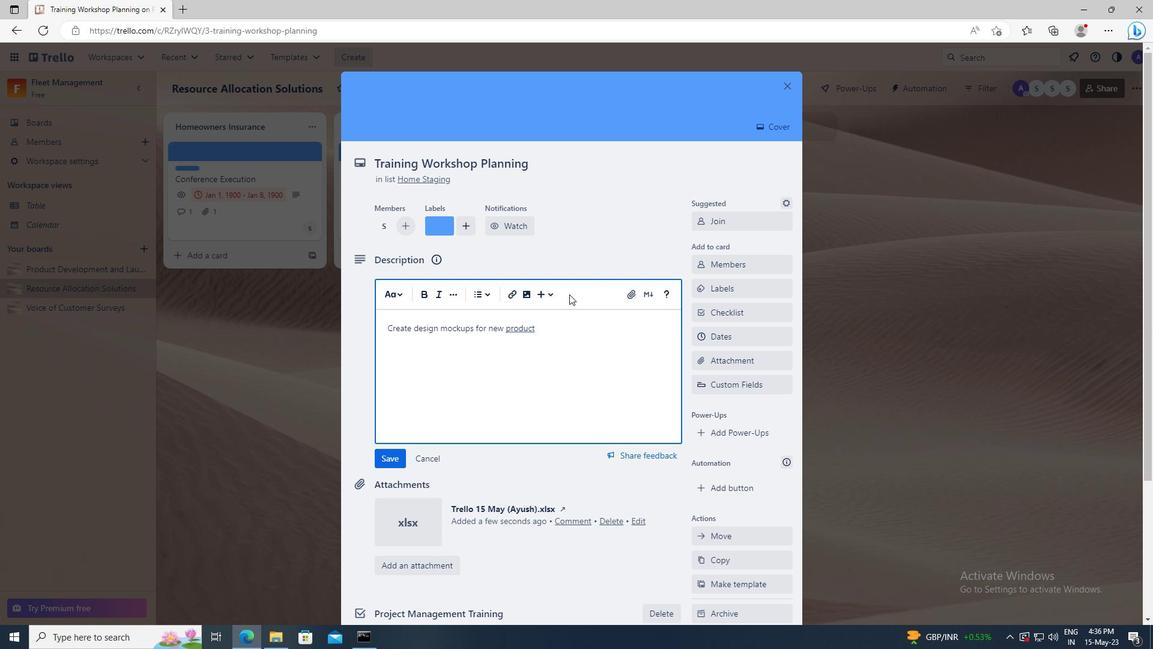 
Action: Mouse moved to (393, 370)
Screenshot: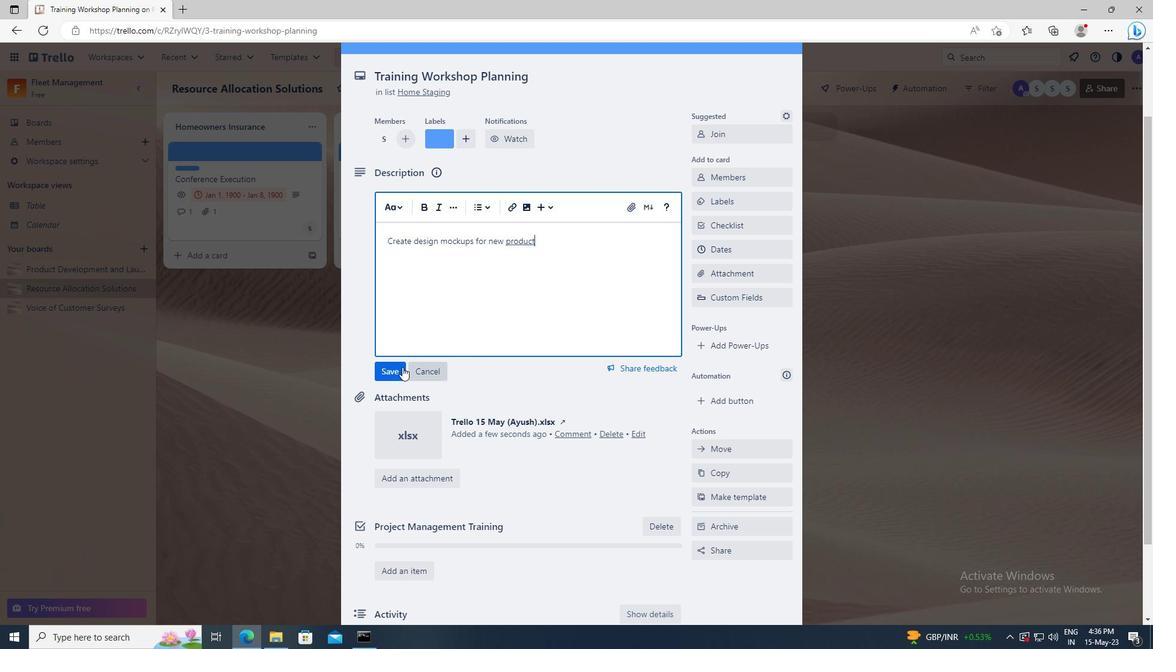 
Action: Mouse pressed left at (393, 370)
Screenshot: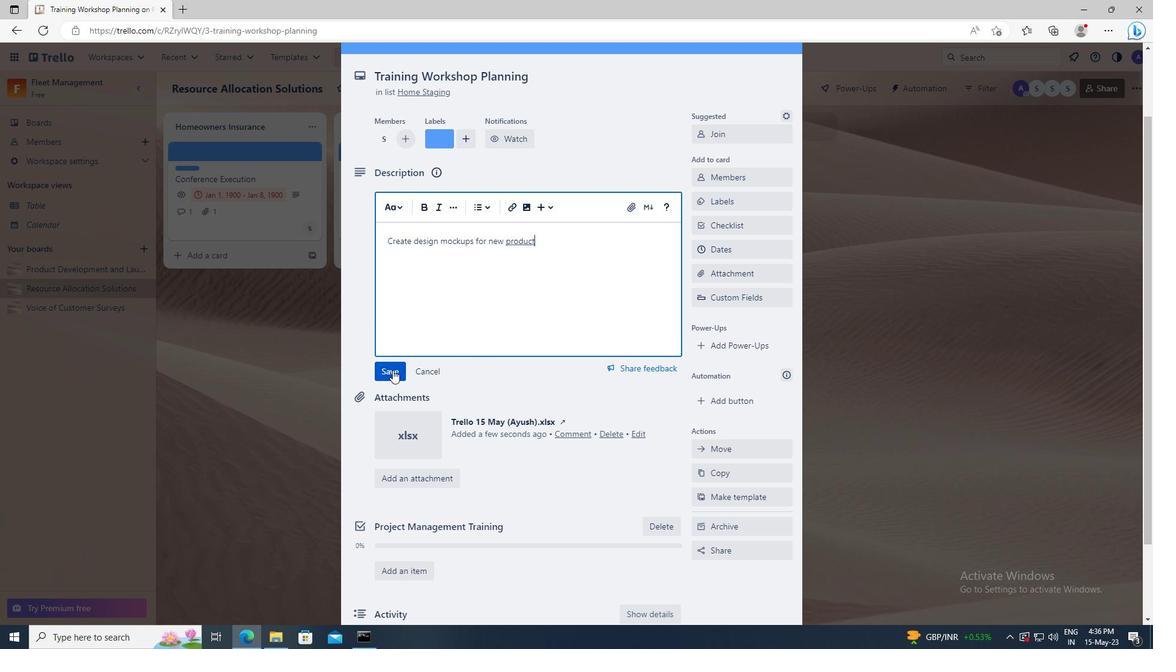 
Action: Mouse scrolled (393, 369) with delta (0, 0)
Screenshot: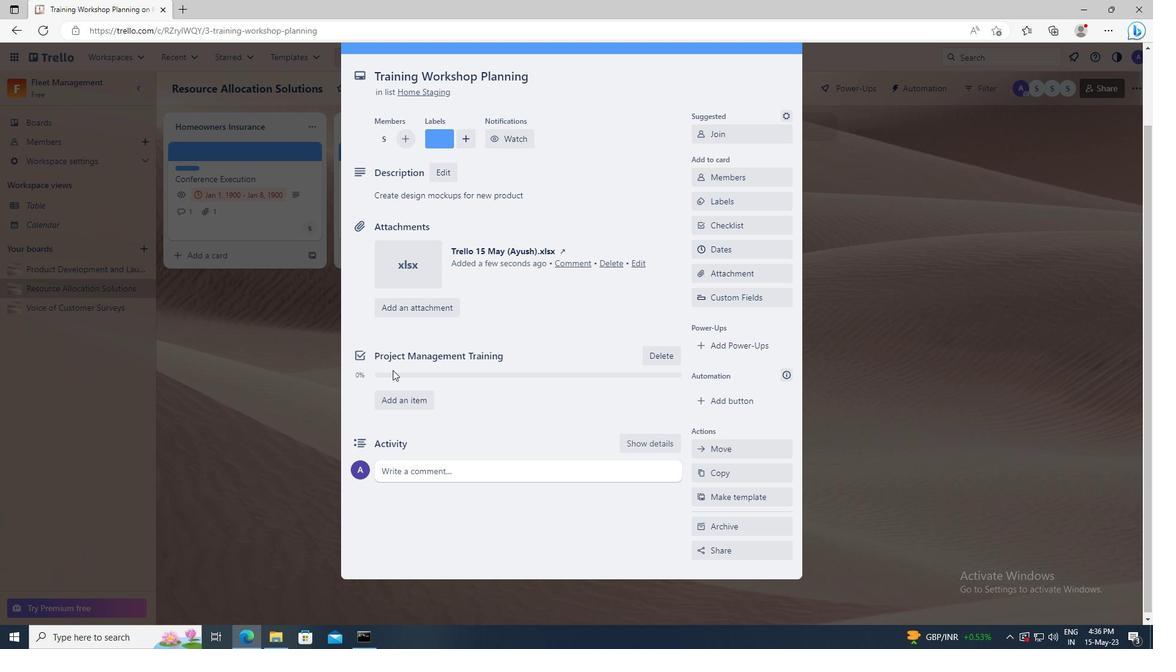 
Action: Mouse moved to (402, 471)
Screenshot: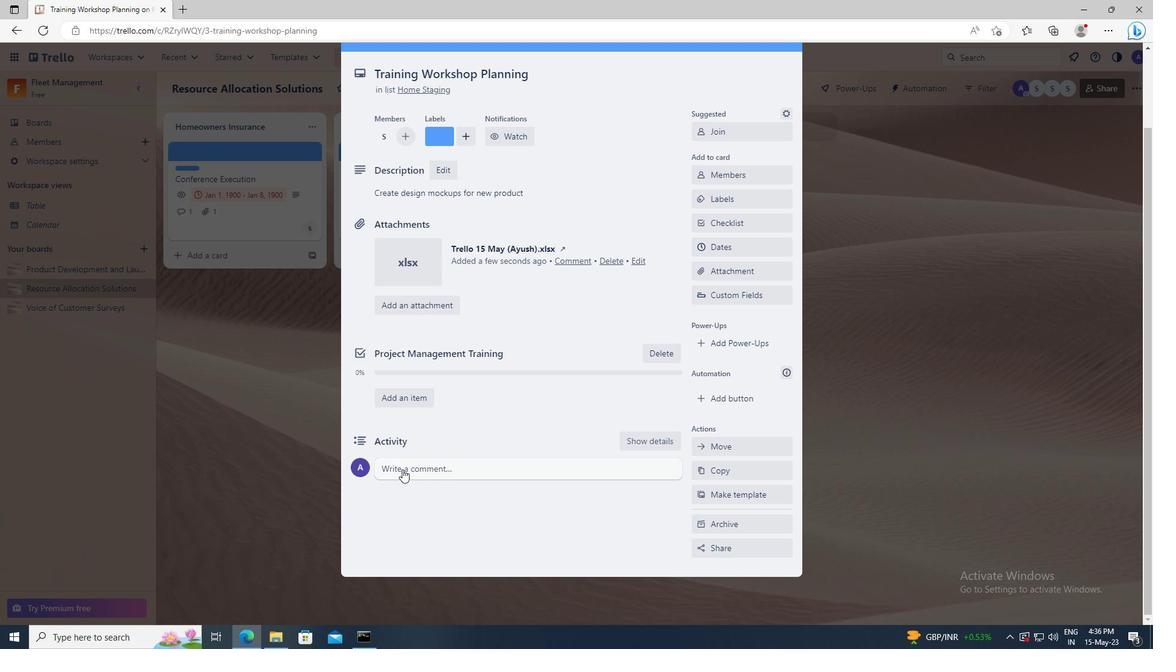 
Action: Mouse pressed left at (402, 471)
Screenshot: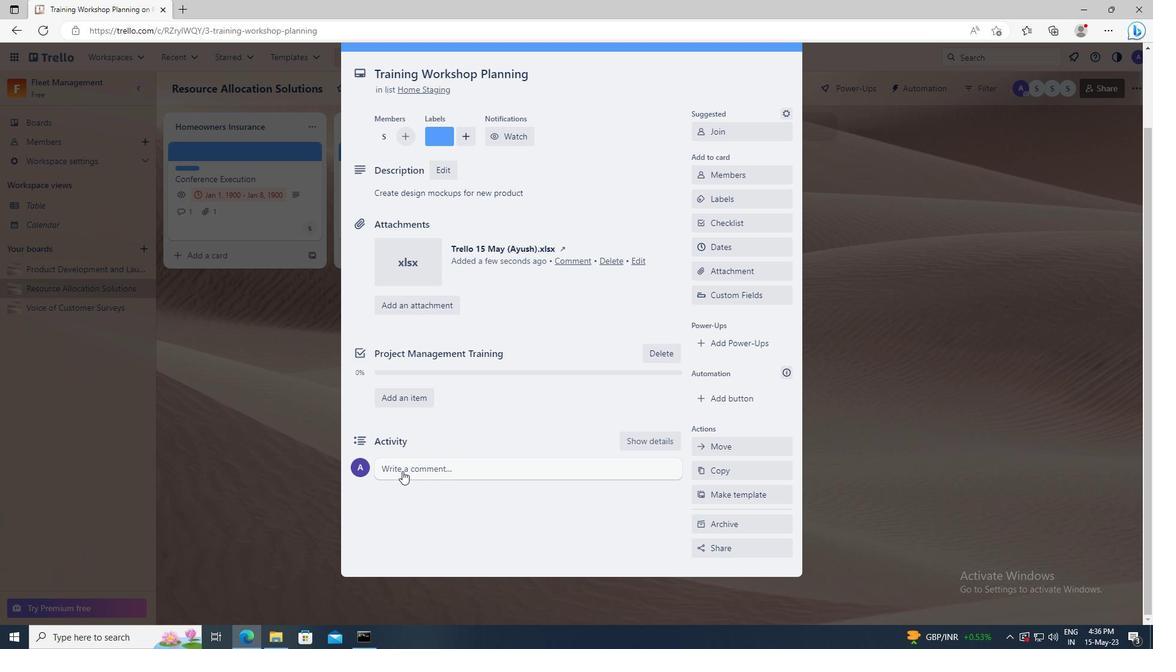 
Action: Key pressed <Key.shift>GIVEN<Key.space>THE<Key.space>POTENTIAL<Key.space>IMPACT<Key.space>OF<Key.space>THIS<Key.space>TASK<Key.space>ON<Key.space>OUR<Key.space>COMPANY<Key.space>ENVIRONMENTAL<Key.space>IMPACT,<Key.space>LET<Key.space>US<Key.space>ENSURE<Key.space>THAT<Key.space>WE<Key.space>APPROACH<Key.space>IT<Key.space>WITH<Key.space>A<Key.space>SENSE<Key.space>OF<Key.space>SUSTAINABILITY<Key.space>AND<Key.space>RESPONSIBILITY.
Screenshot: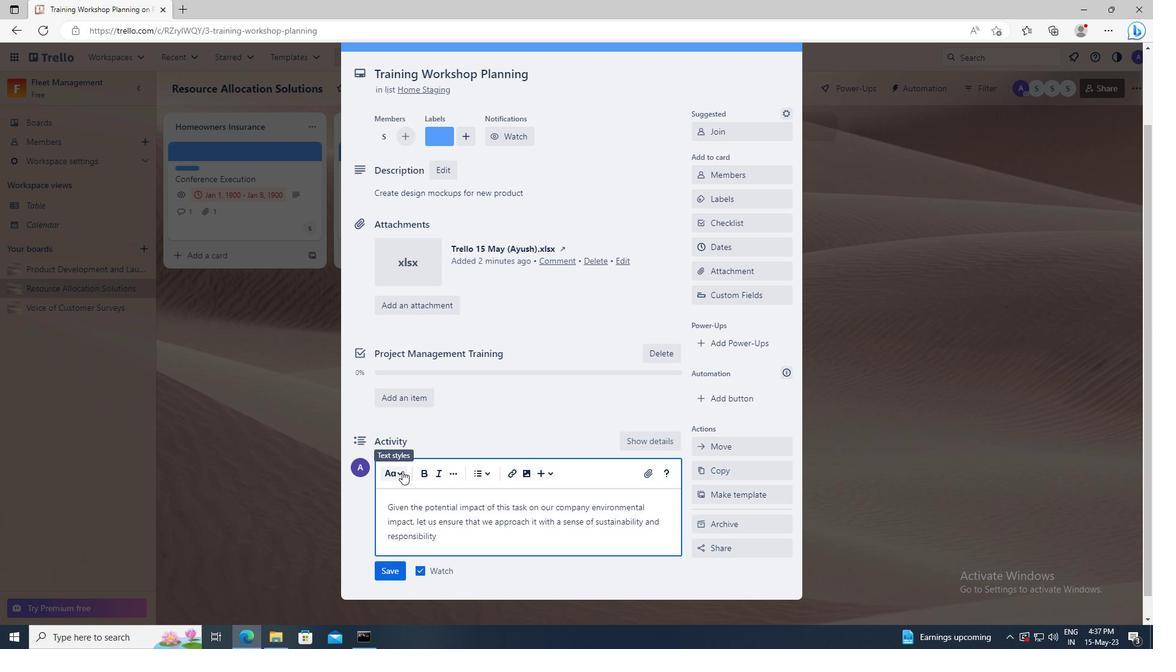 
Action: Mouse moved to (400, 570)
Screenshot: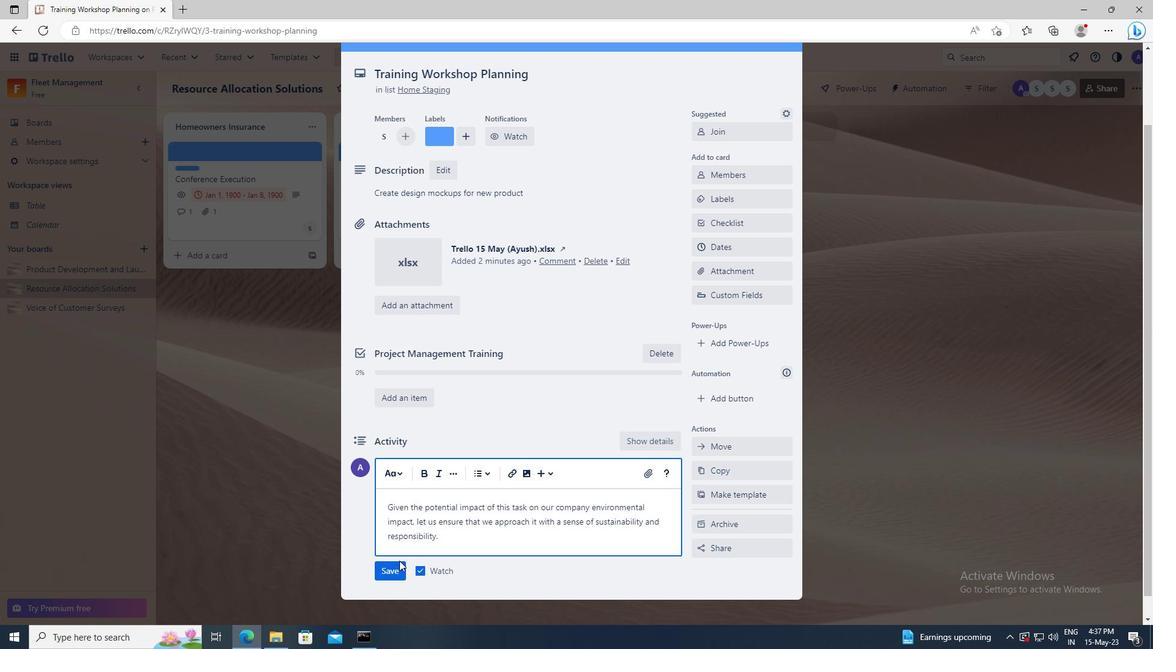 
Action: Mouse pressed left at (400, 570)
Screenshot: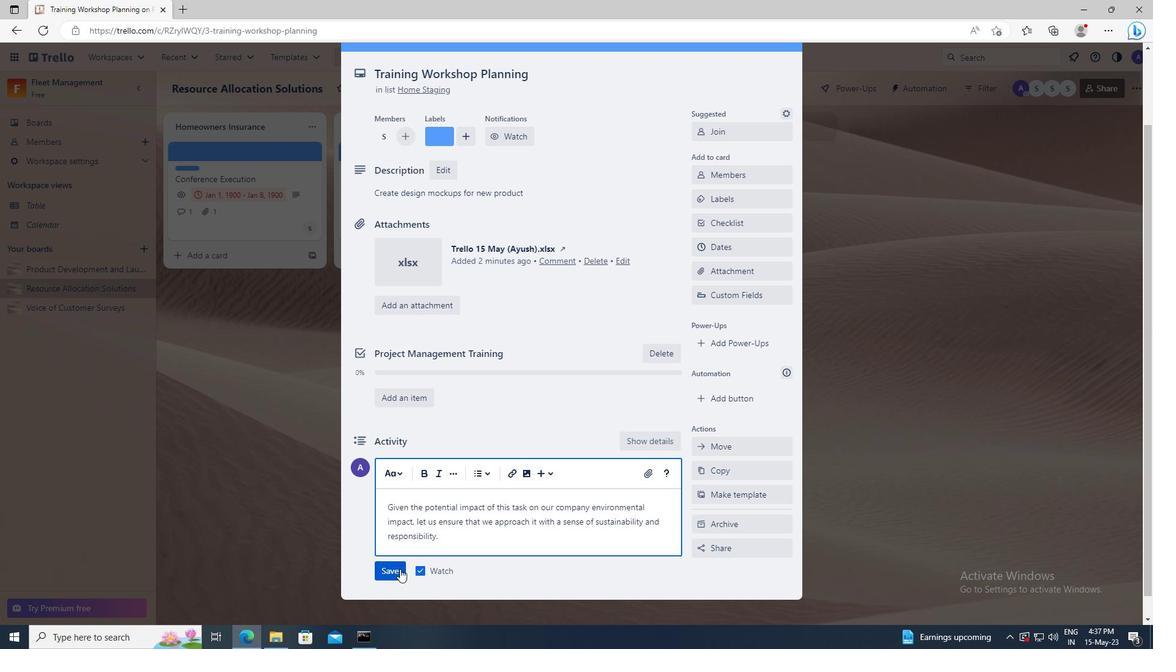 
Action: Mouse moved to (704, 251)
Screenshot: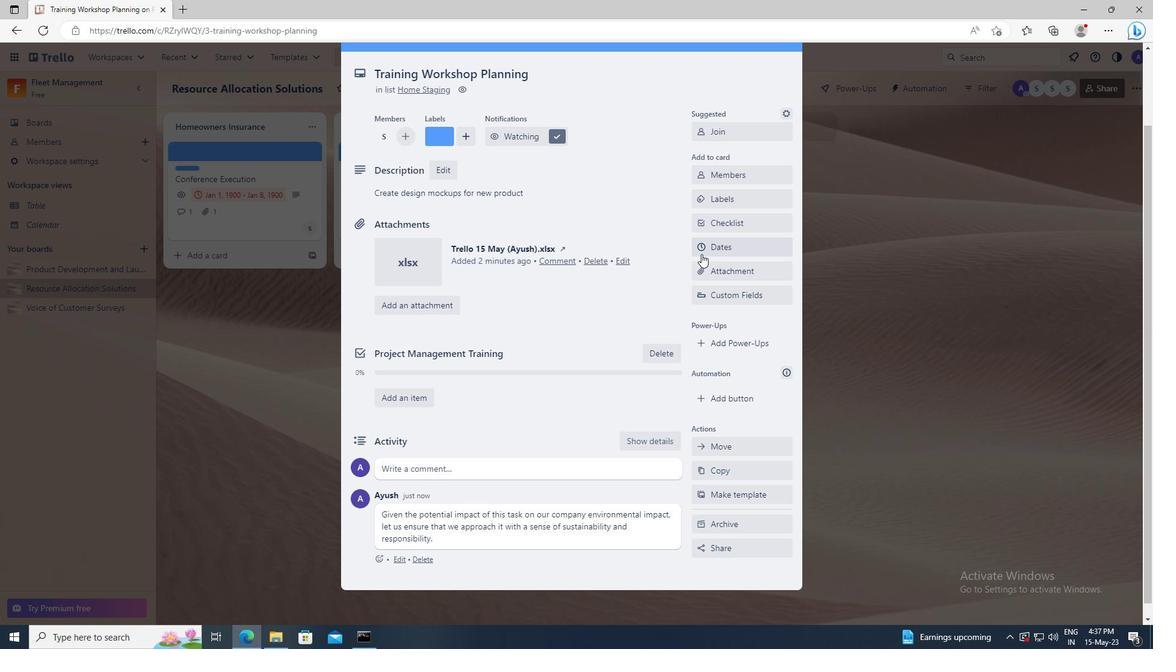 
Action: Mouse pressed left at (704, 251)
Screenshot: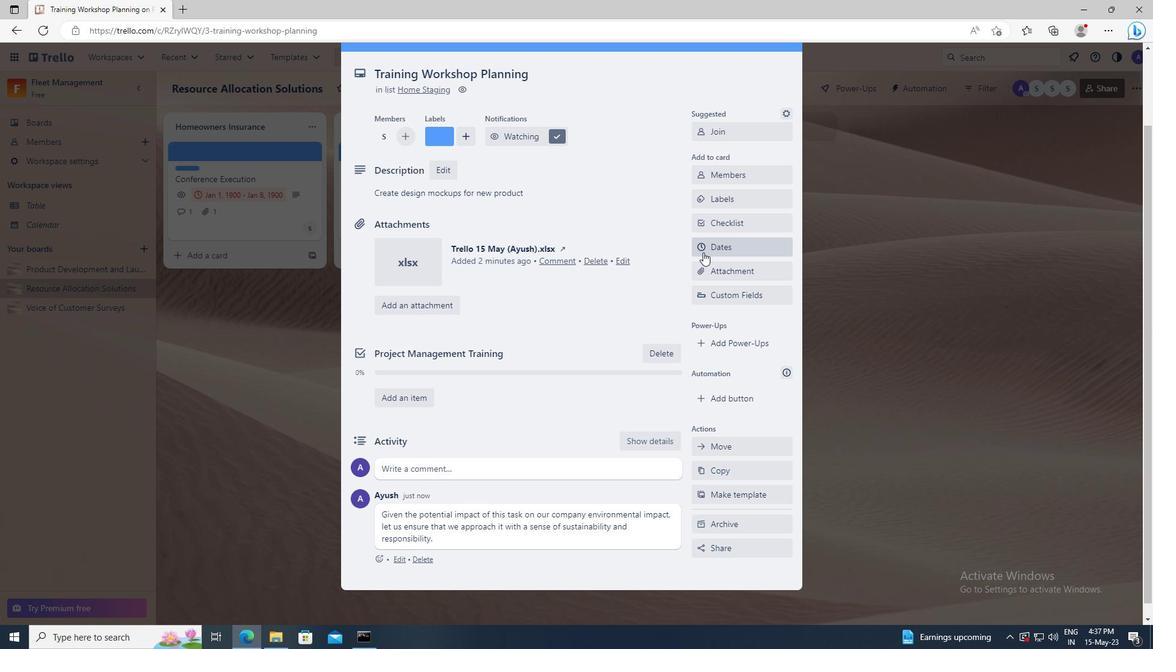 
Action: Mouse moved to (709, 306)
Screenshot: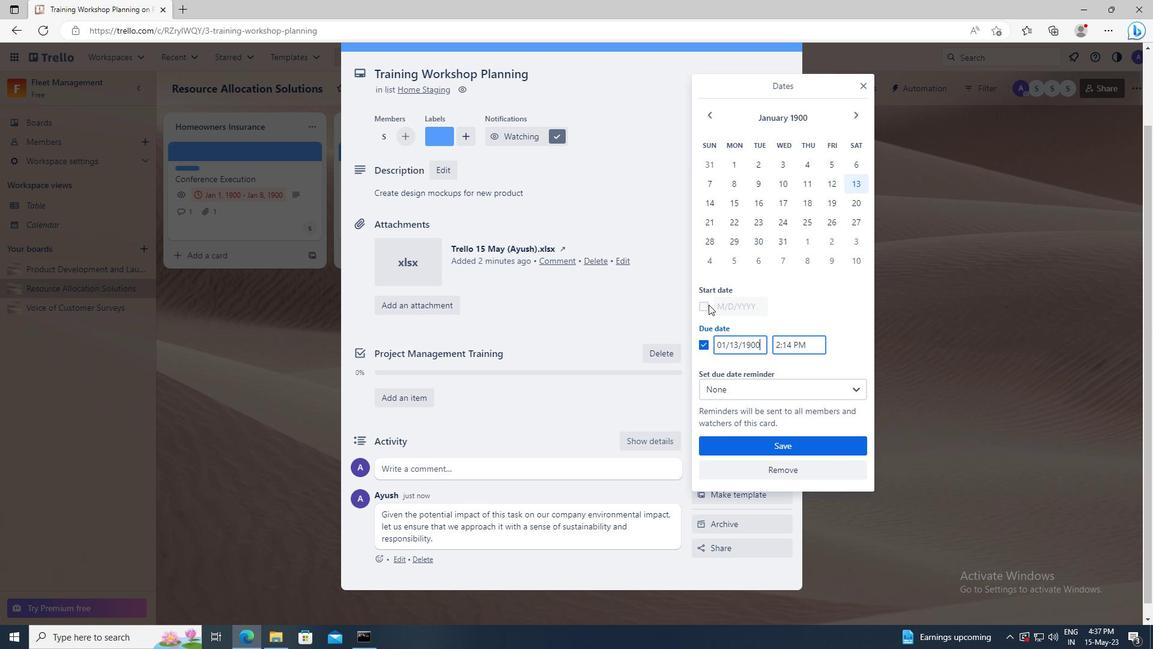 
Action: Mouse pressed left at (709, 306)
Screenshot: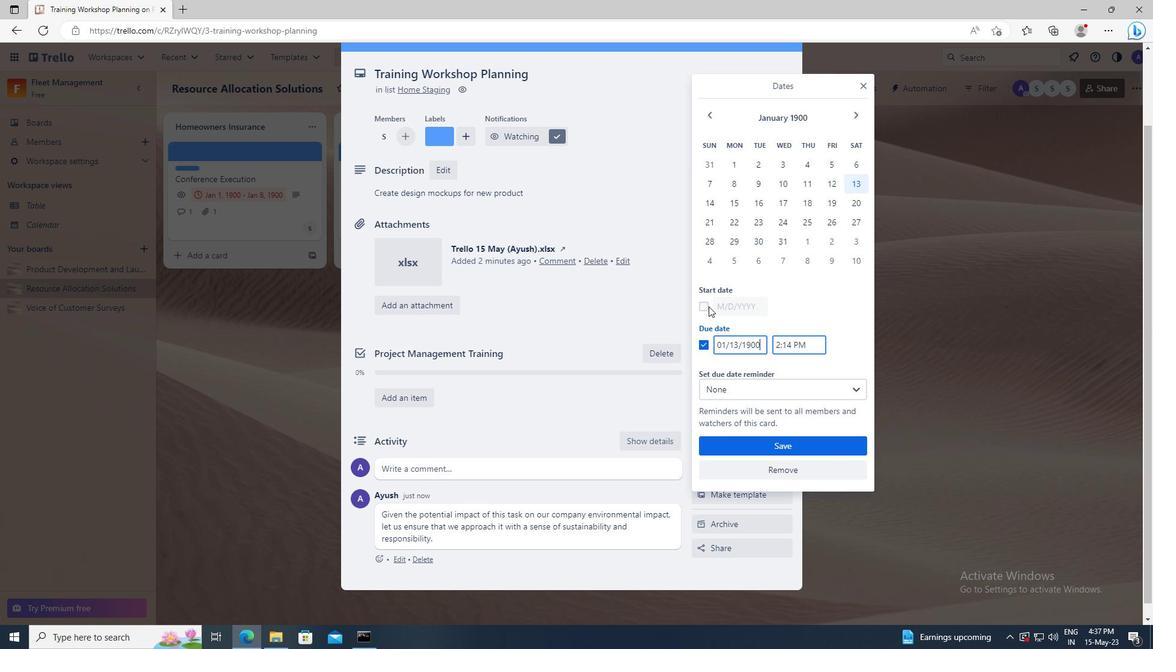 
Action: Mouse moved to (763, 304)
Screenshot: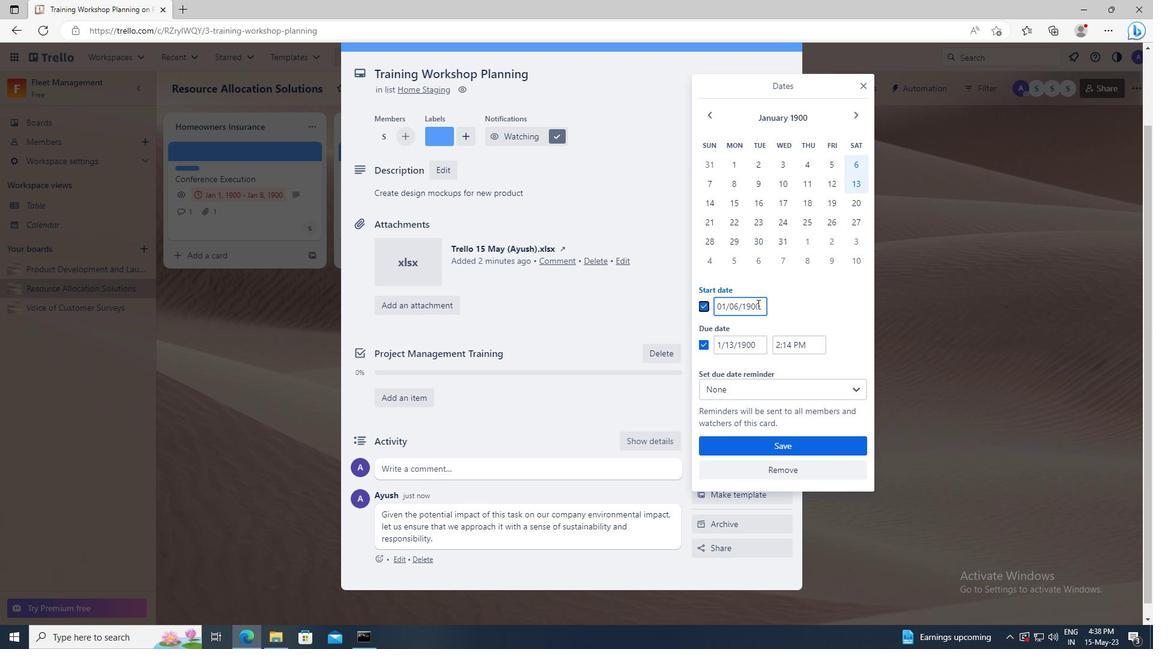 
Action: Mouse pressed left at (763, 304)
Screenshot: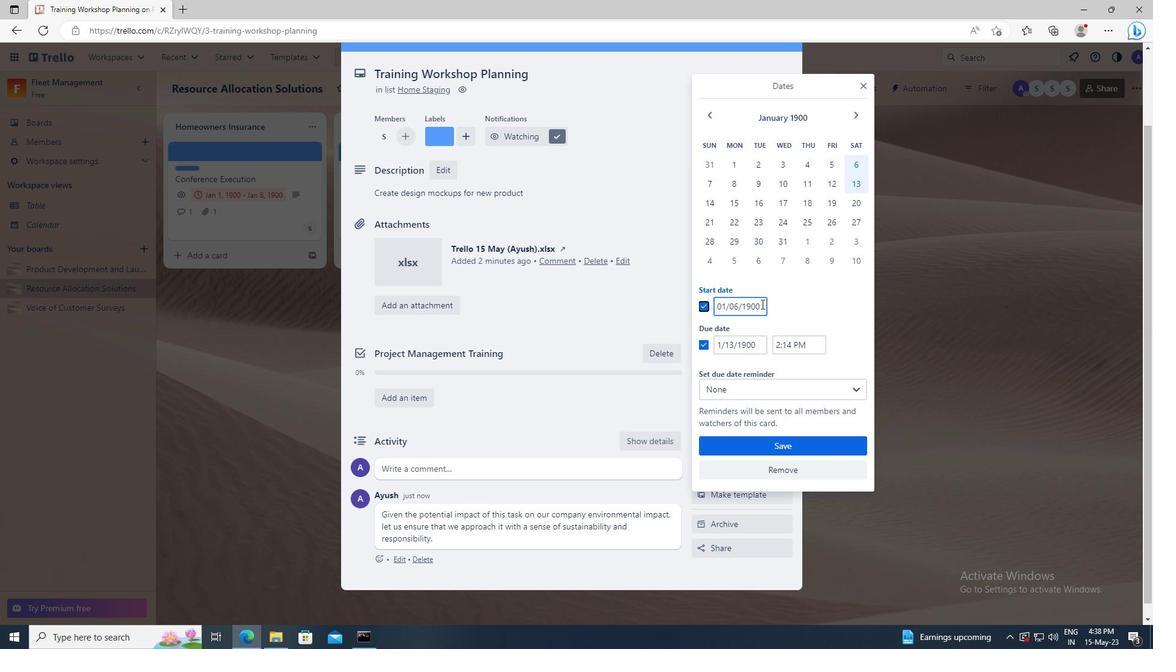 
Action: Key pressed <Key.left><Key.left><Key.left><Key.left><Key.left><Key.backspace>7
Screenshot: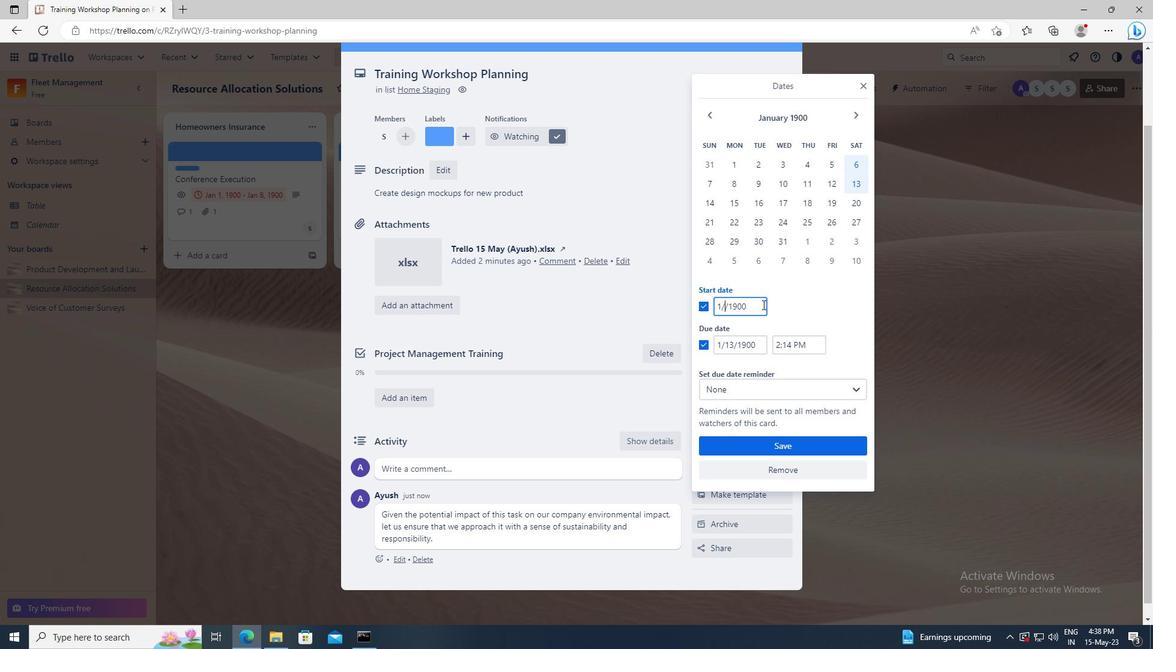 
Action: Mouse moved to (762, 342)
Screenshot: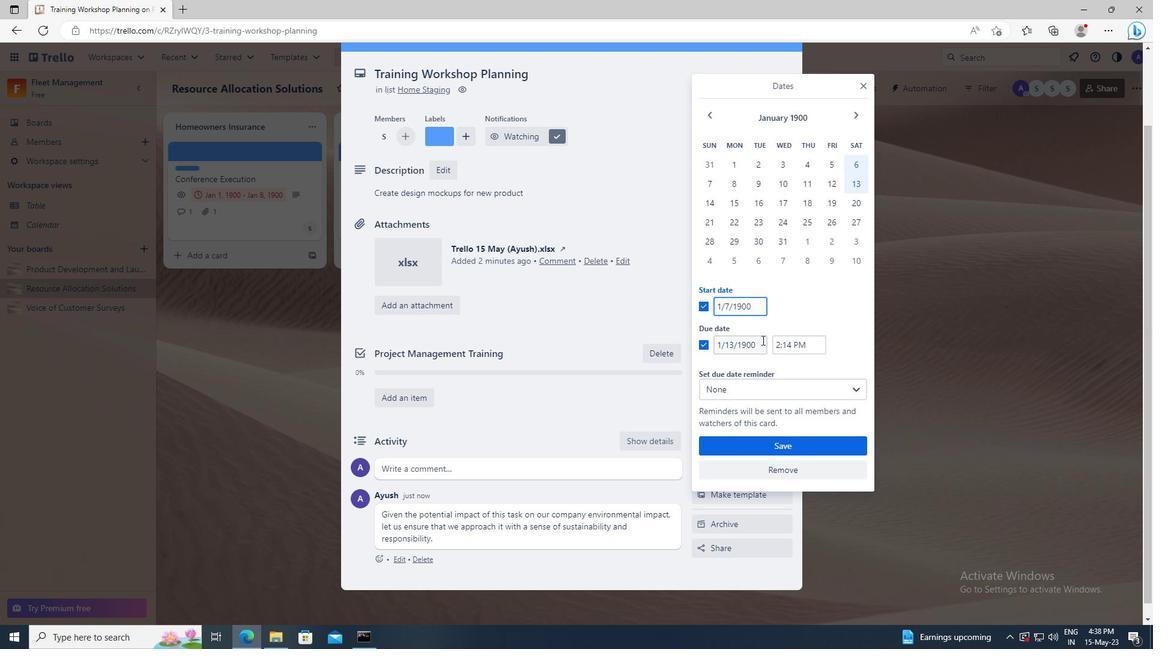 
Action: Mouse pressed left at (762, 342)
Screenshot: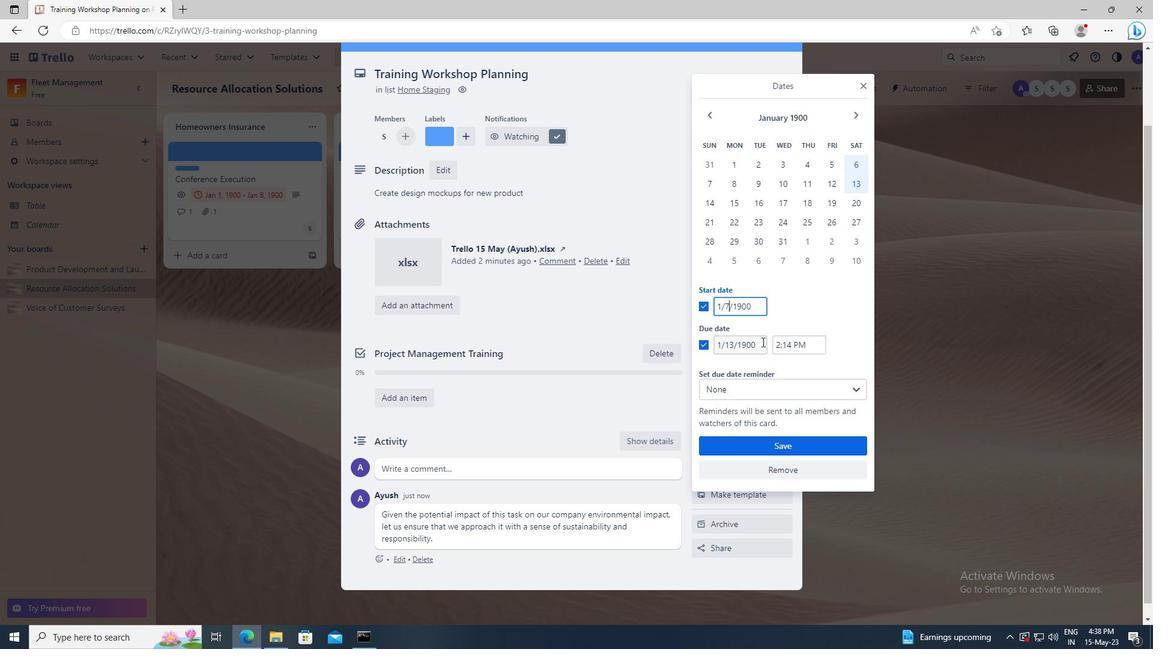 
Action: Key pressed <Key.left><Key.left><Key.left><Key.left><Key.left><Key.backspace><Key.backspace>14
Screenshot: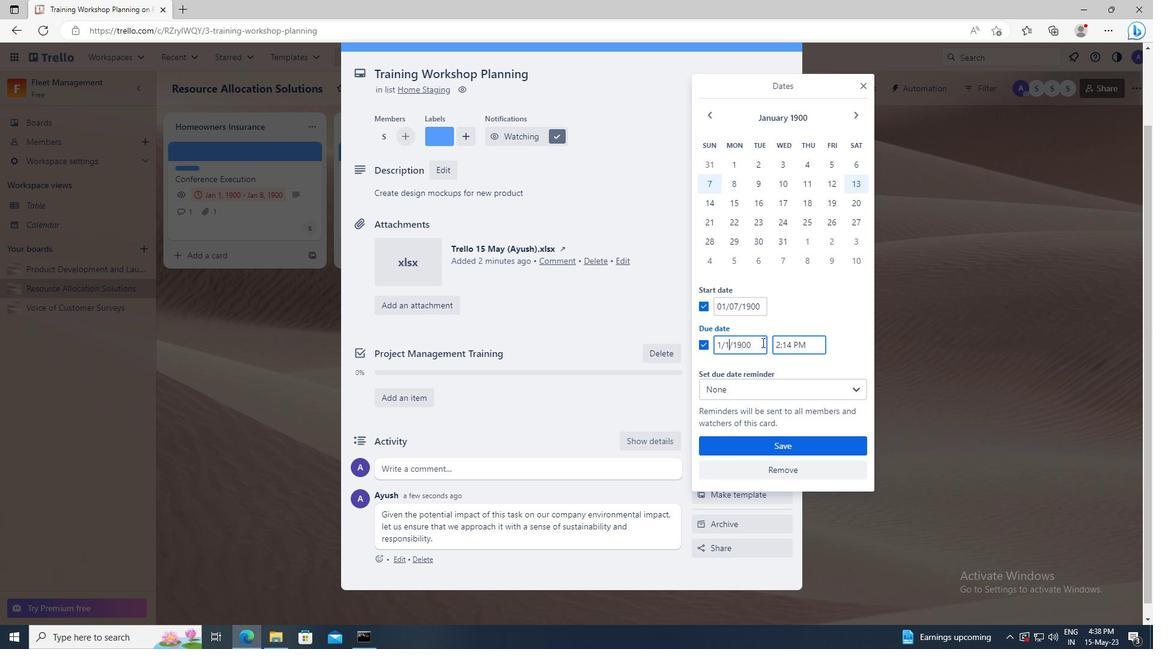 
Action: Mouse moved to (766, 441)
Screenshot: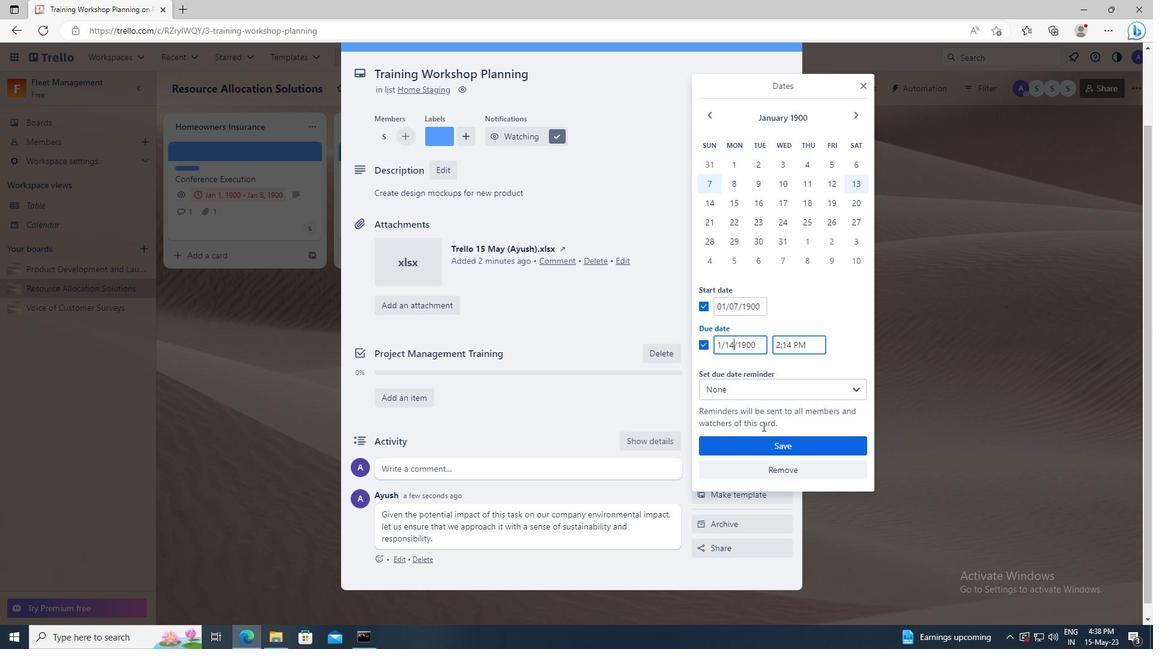 
Action: Mouse pressed left at (766, 441)
Screenshot: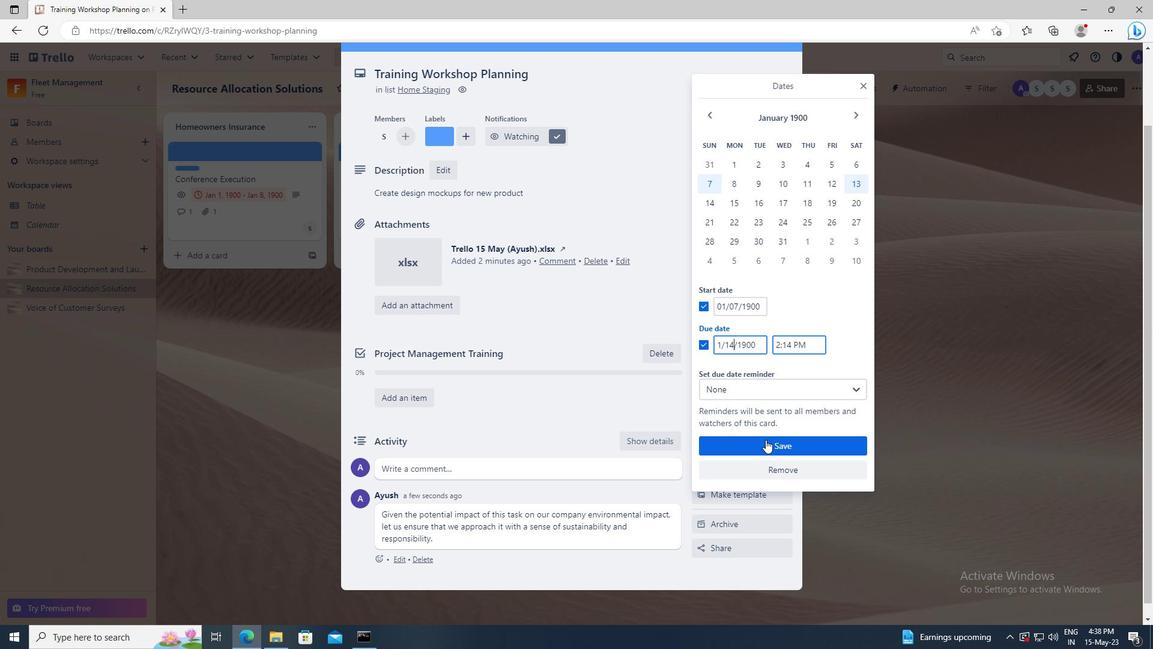 
